 Task: Create a due date automation trigger when advanced on, on the tuesday after a card is due add fields with custom field "Resume" set to 10 at 11:00 AM.
Action: Mouse moved to (930, 290)
Screenshot: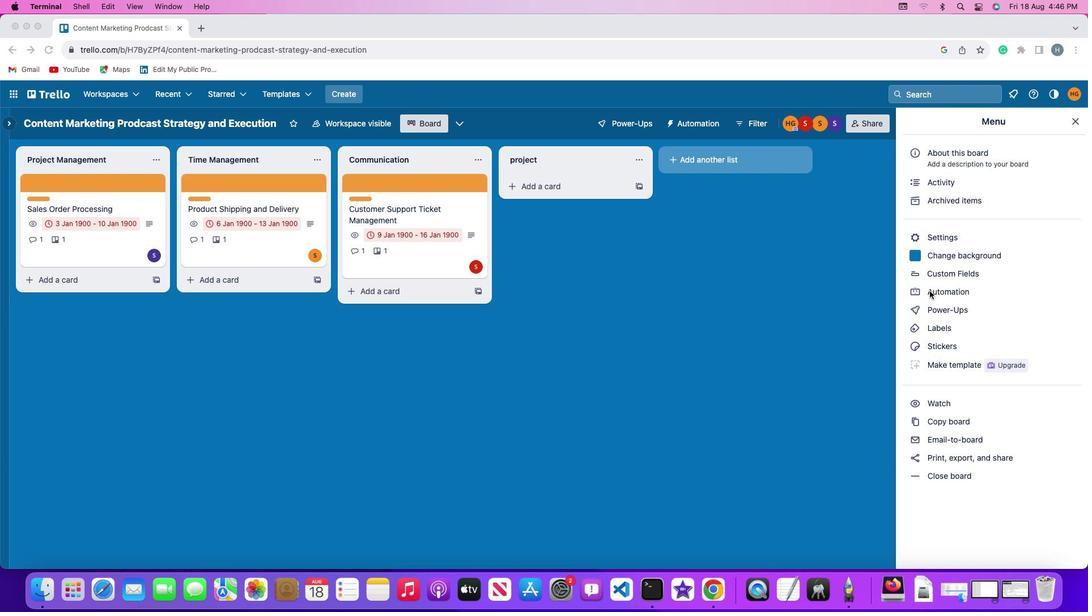 
Action: Mouse pressed left at (930, 290)
Screenshot: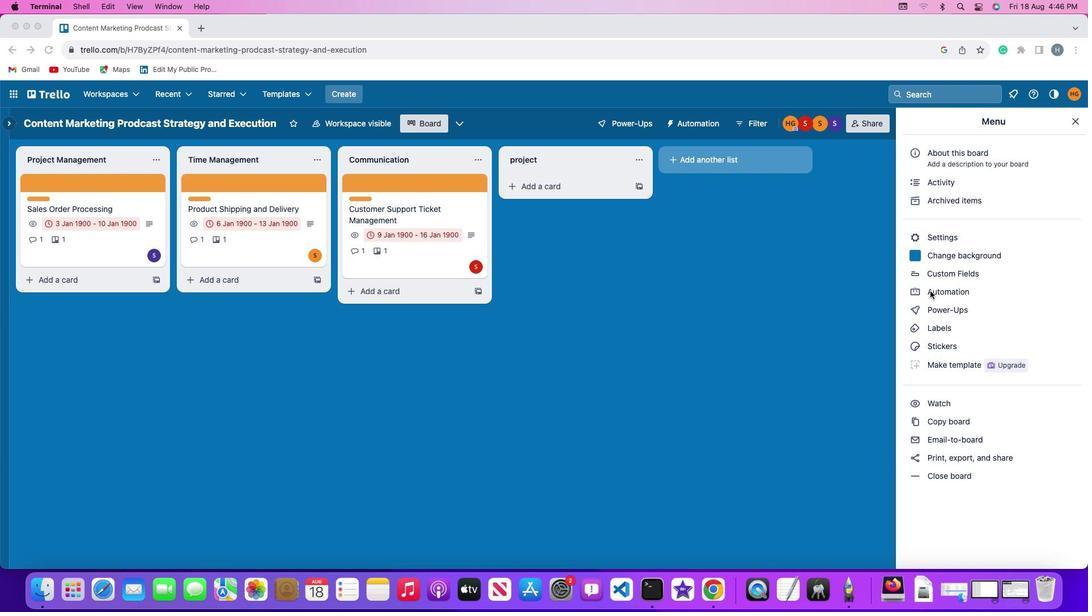 
Action: Mouse moved to (930, 290)
Screenshot: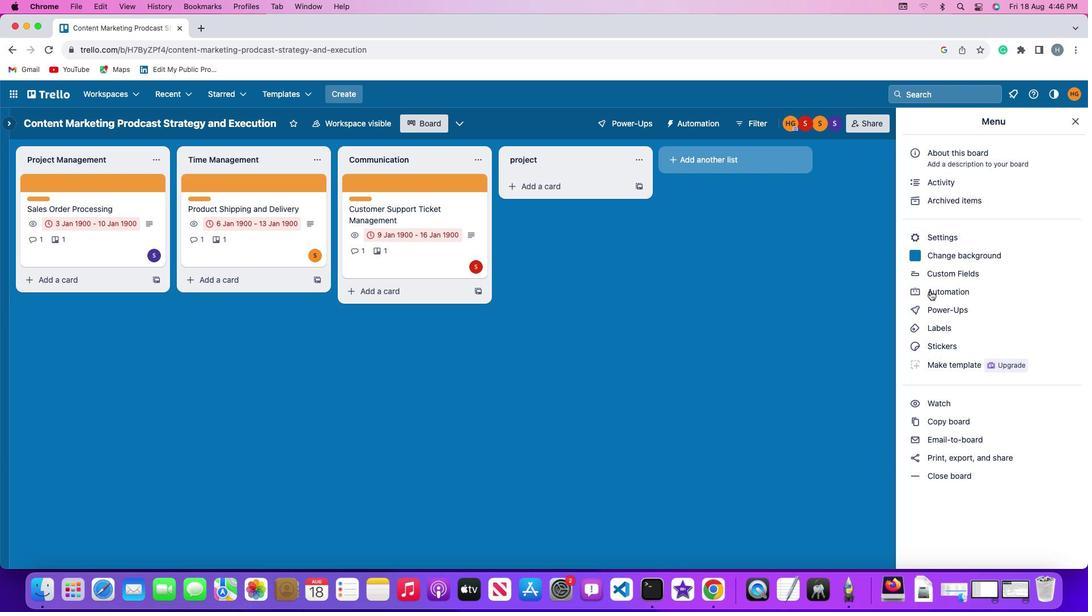 
Action: Mouse pressed left at (930, 290)
Screenshot: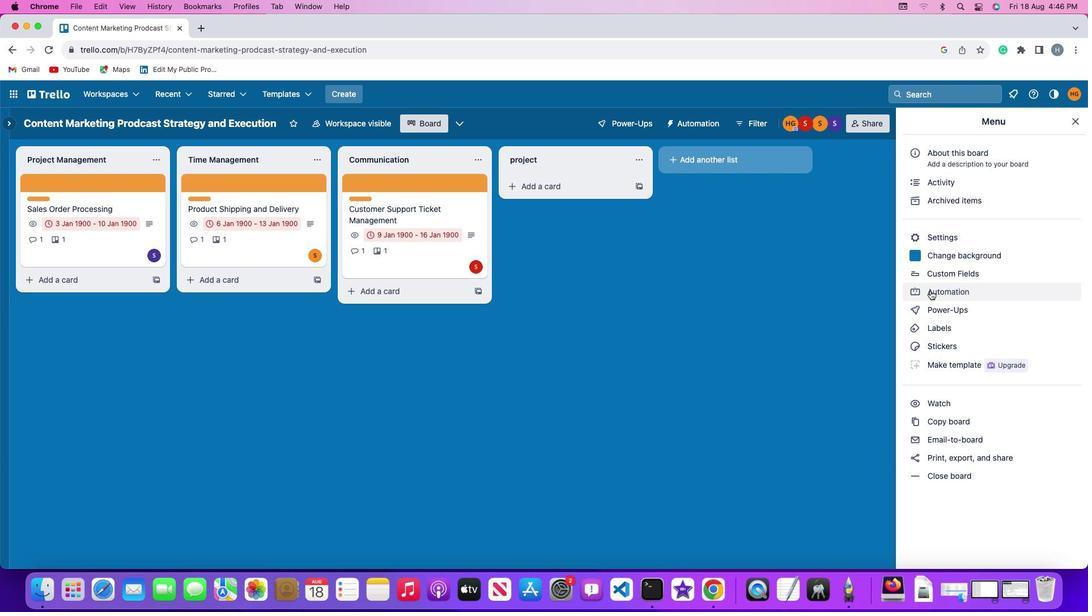 
Action: Mouse moved to (67, 274)
Screenshot: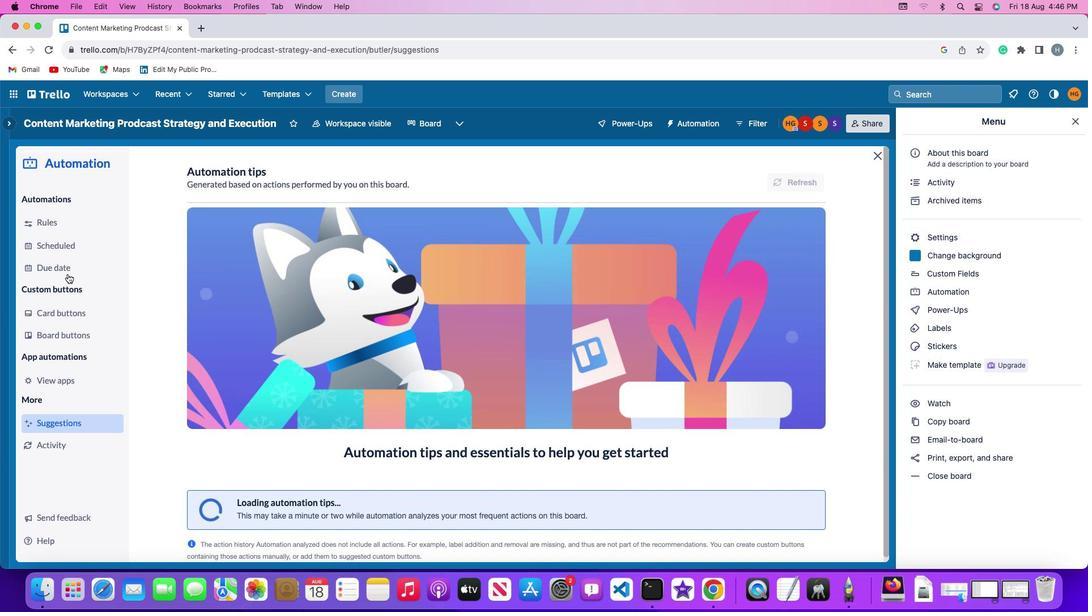 
Action: Mouse pressed left at (67, 274)
Screenshot: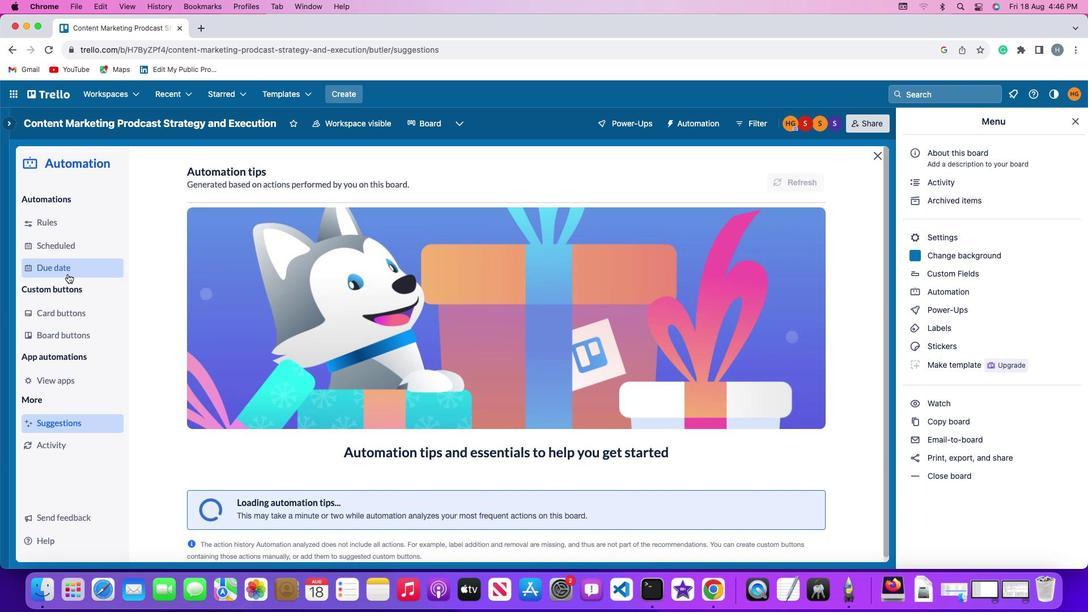 
Action: Mouse moved to (769, 173)
Screenshot: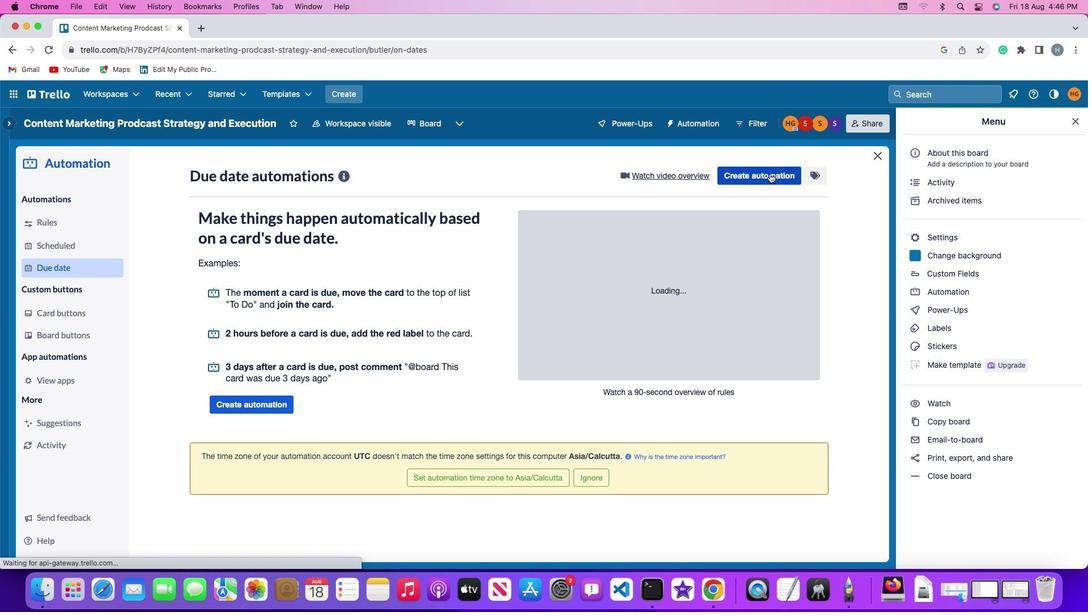 
Action: Mouse pressed left at (769, 173)
Screenshot: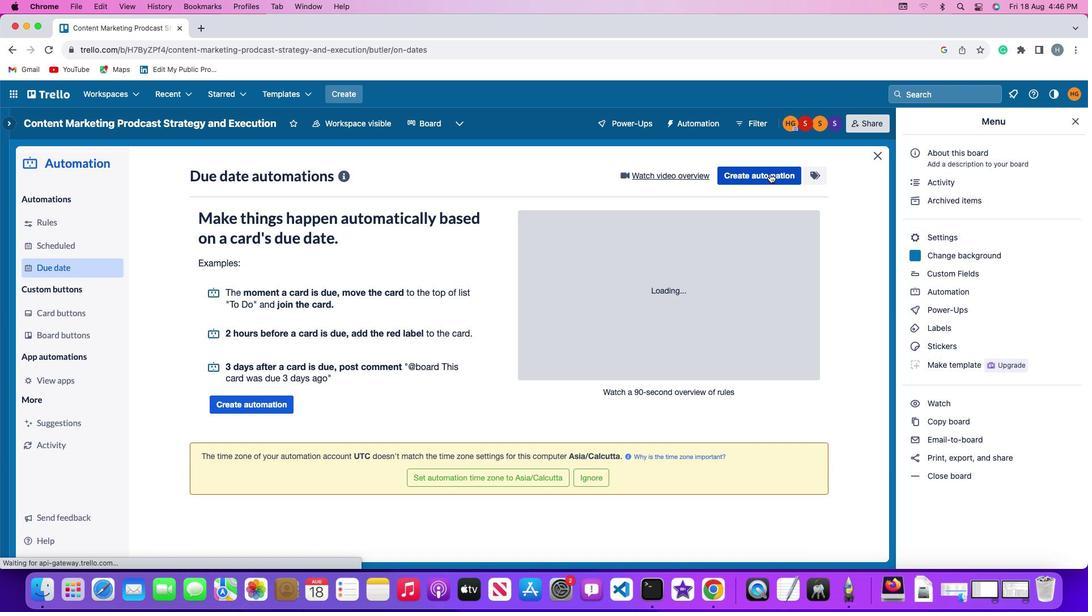 
Action: Mouse moved to (240, 281)
Screenshot: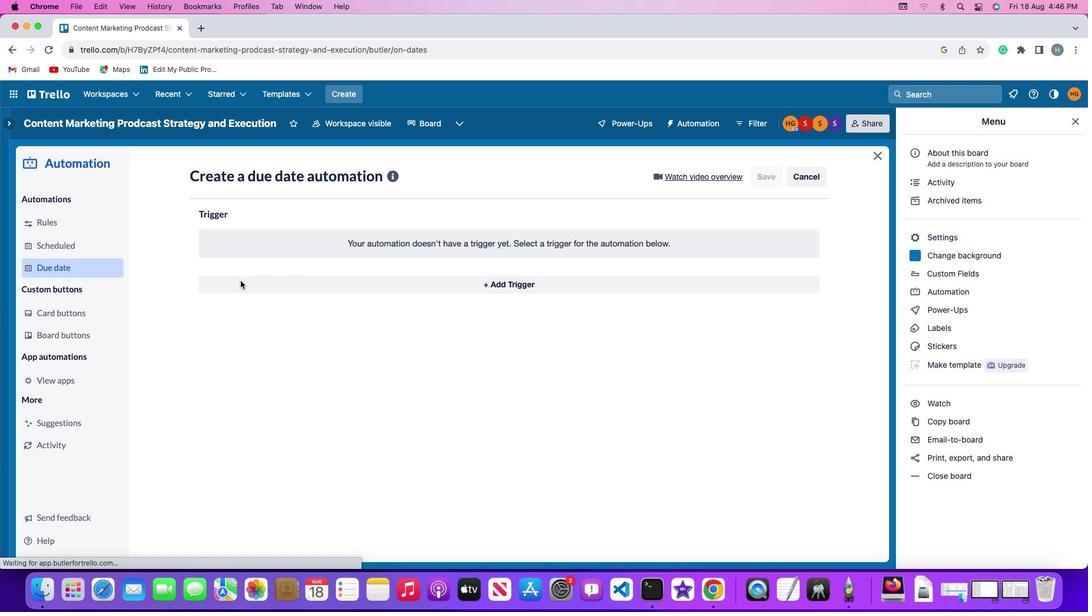 
Action: Mouse pressed left at (240, 281)
Screenshot: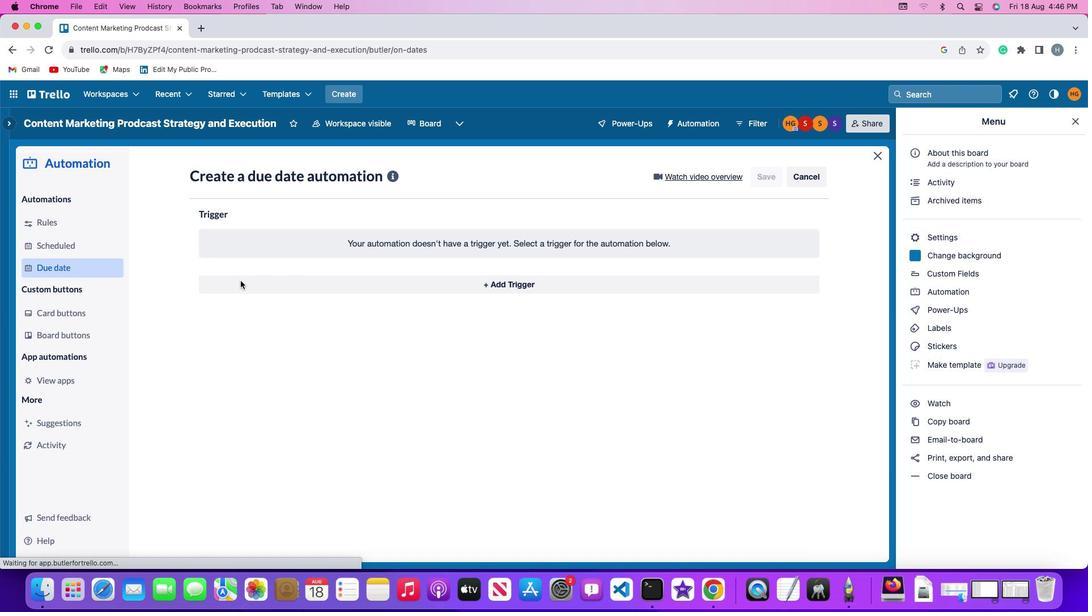 
Action: Mouse moved to (256, 494)
Screenshot: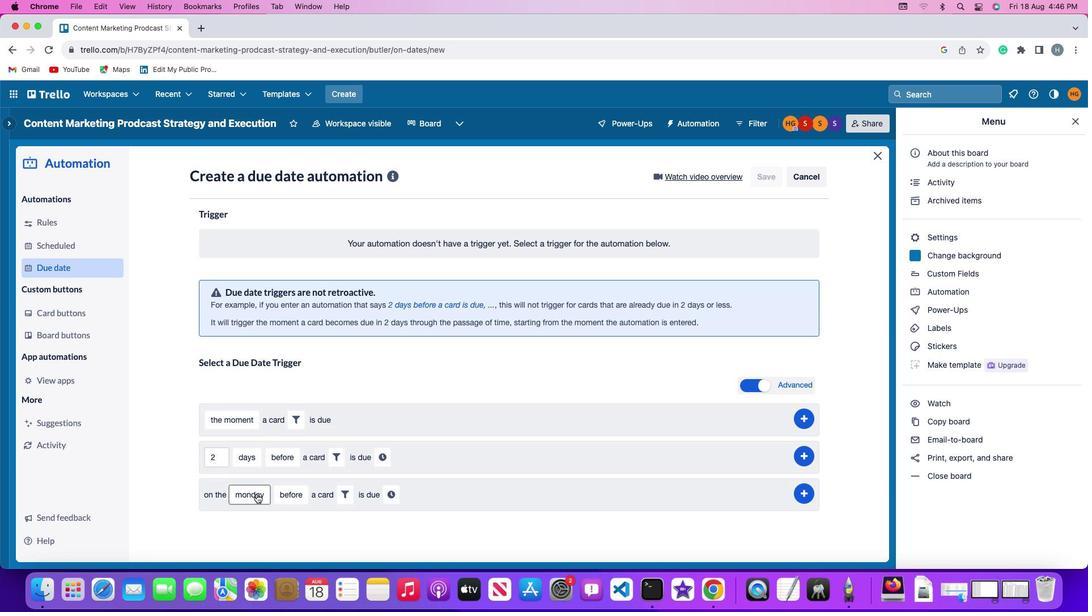 
Action: Mouse pressed left at (256, 494)
Screenshot: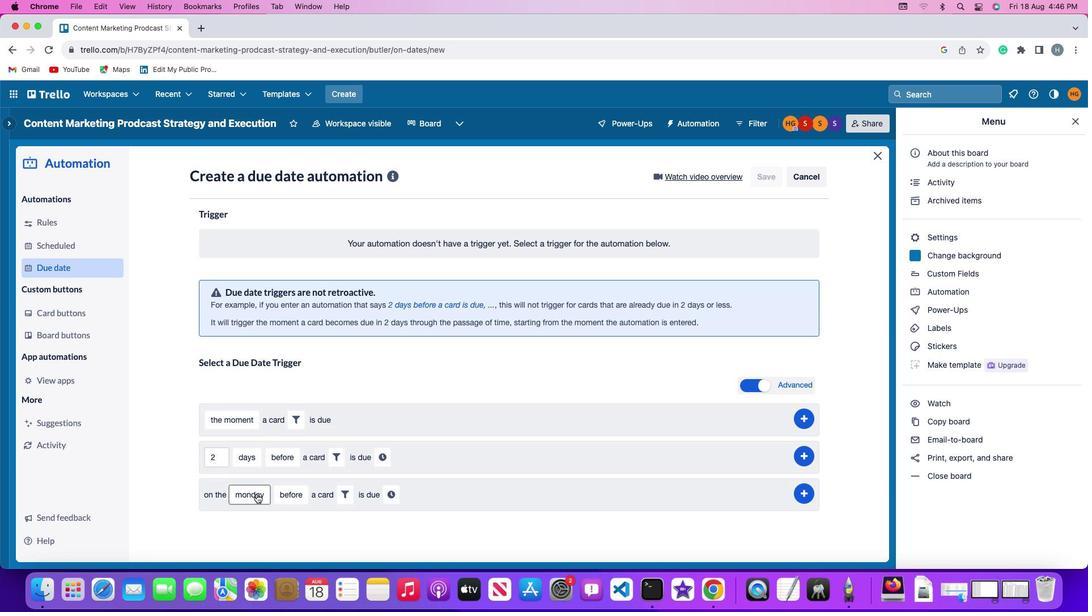 
Action: Mouse moved to (266, 357)
Screenshot: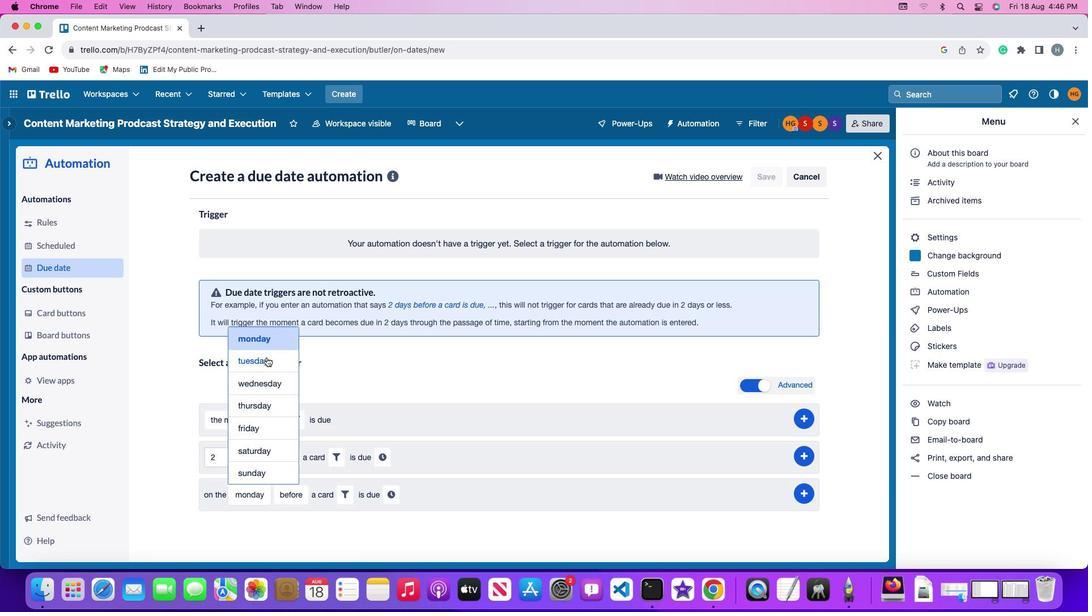 
Action: Mouse pressed left at (266, 357)
Screenshot: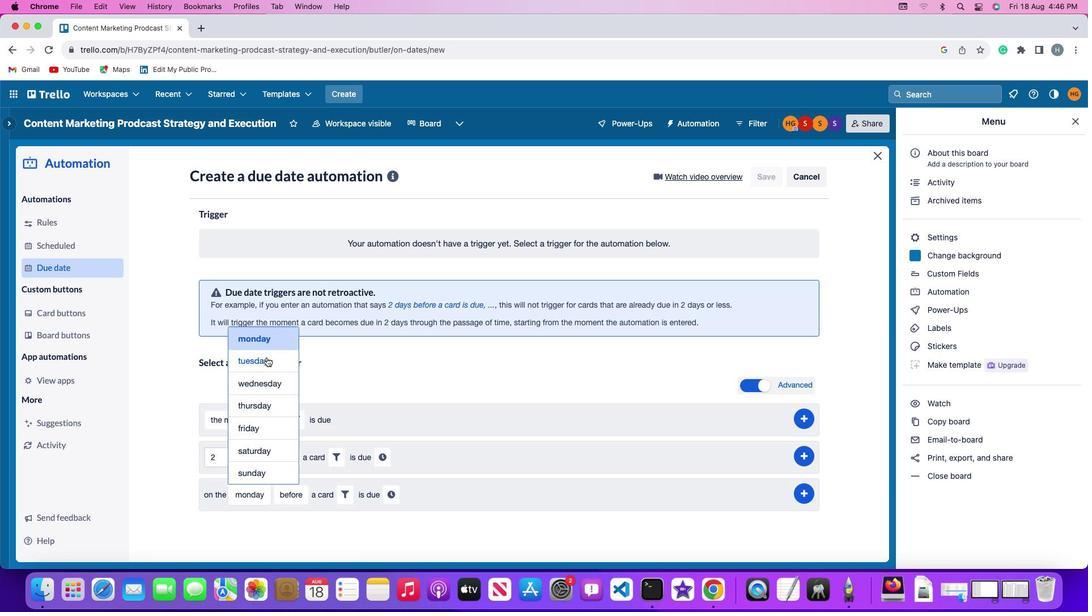 
Action: Mouse moved to (288, 497)
Screenshot: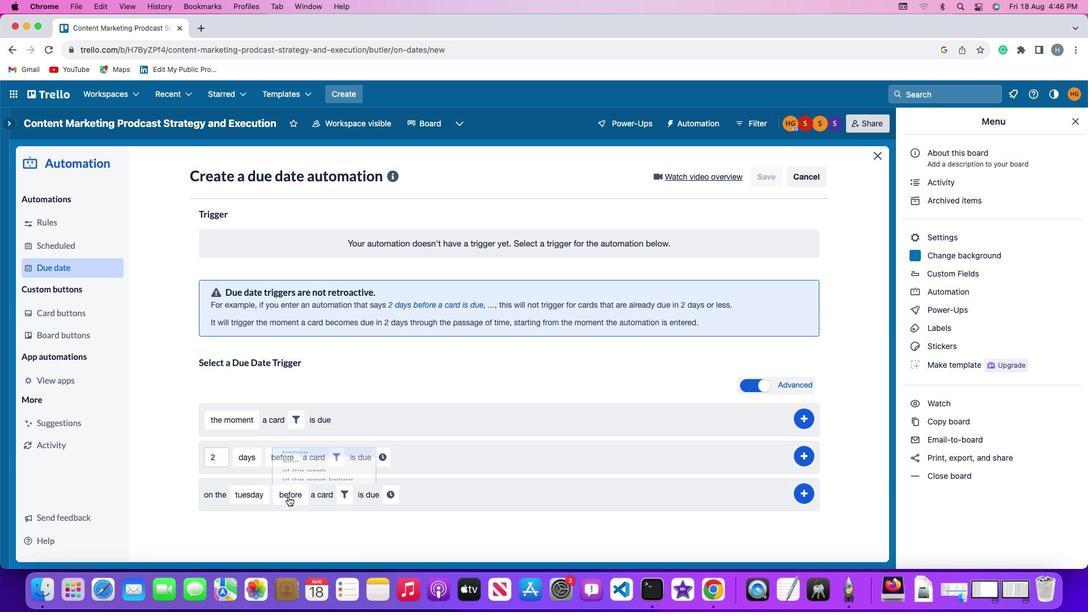 
Action: Mouse pressed left at (288, 497)
Screenshot: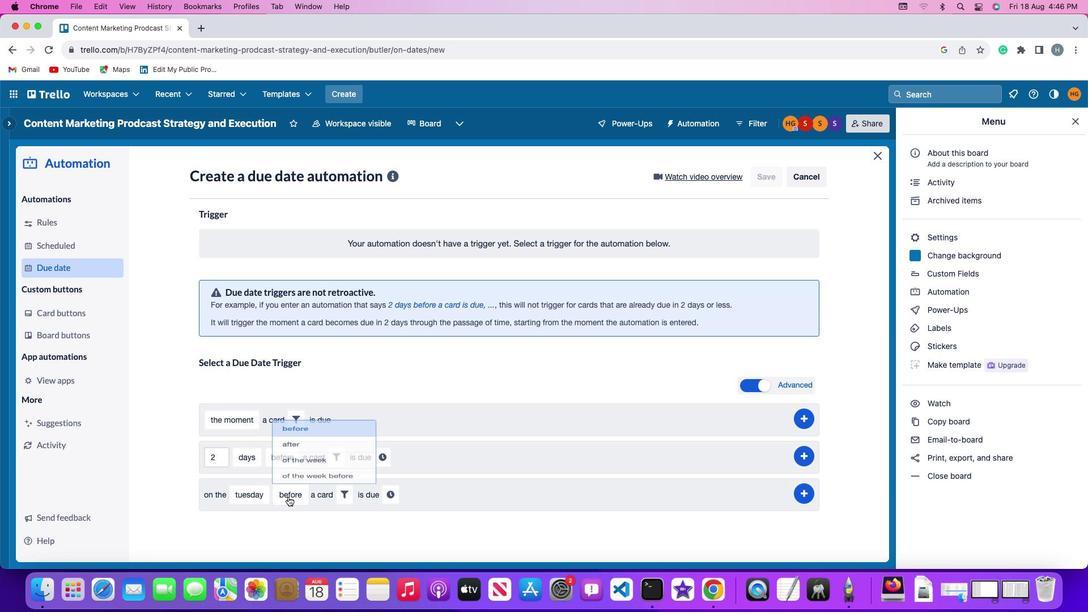 
Action: Mouse moved to (301, 416)
Screenshot: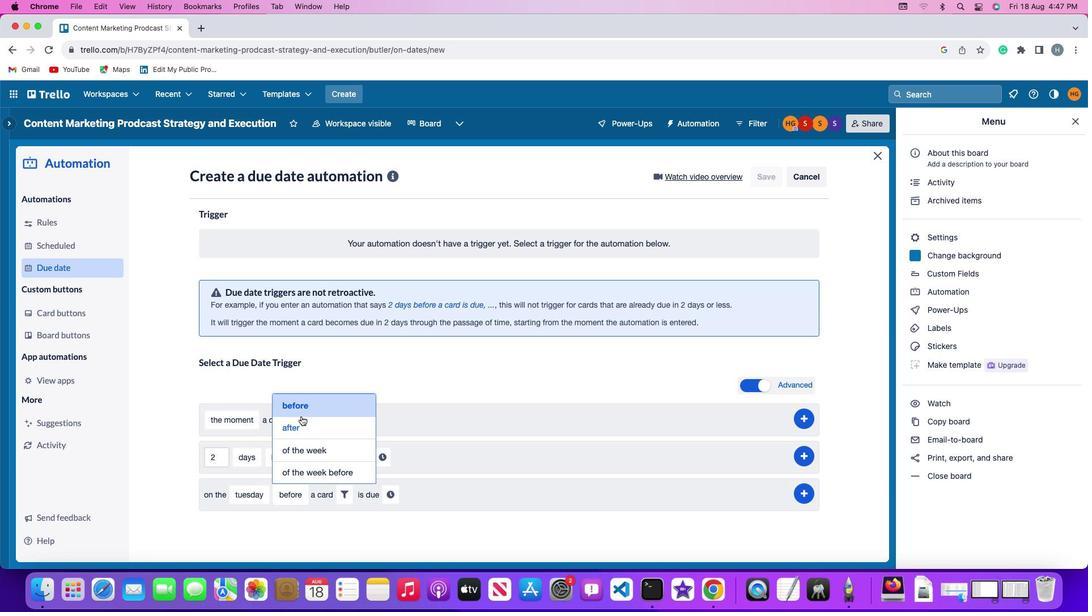 
Action: Mouse pressed left at (301, 416)
Screenshot: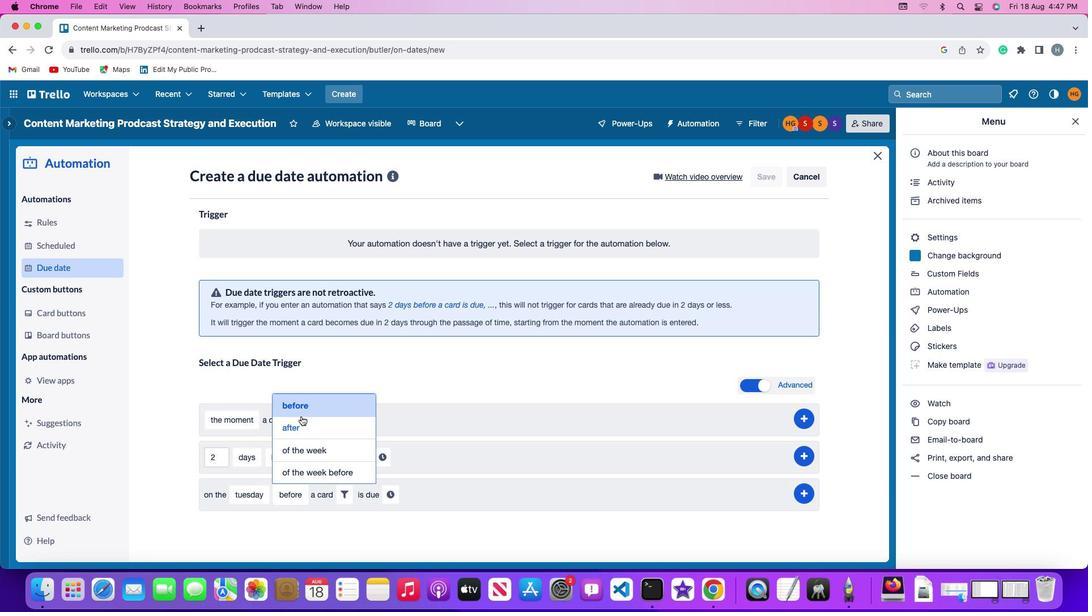 
Action: Mouse moved to (331, 491)
Screenshot: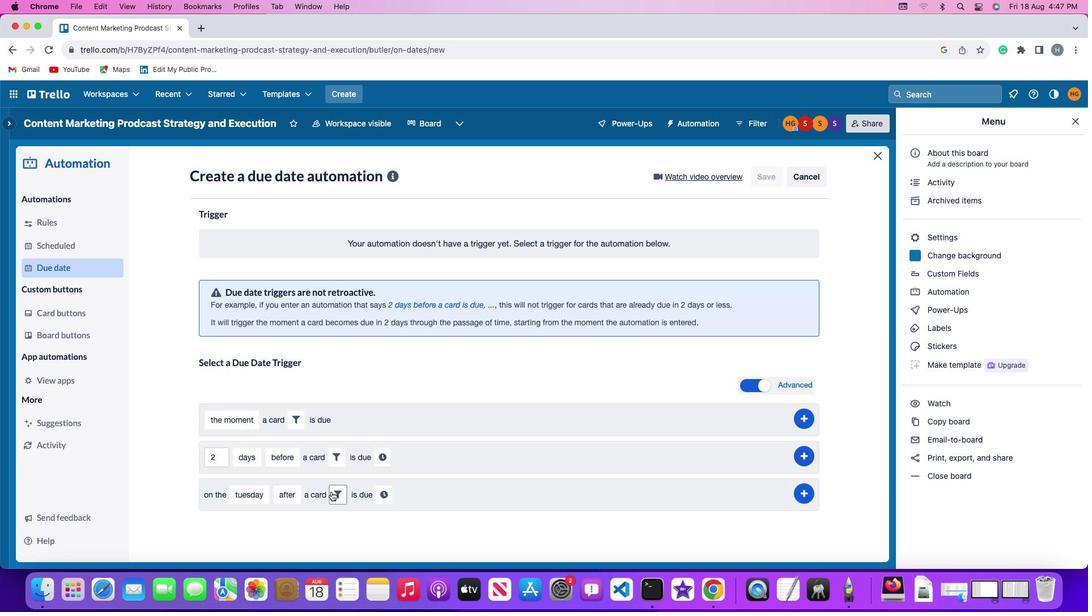 
Action: Mouse pressed left at (331, 491)
Screenshot: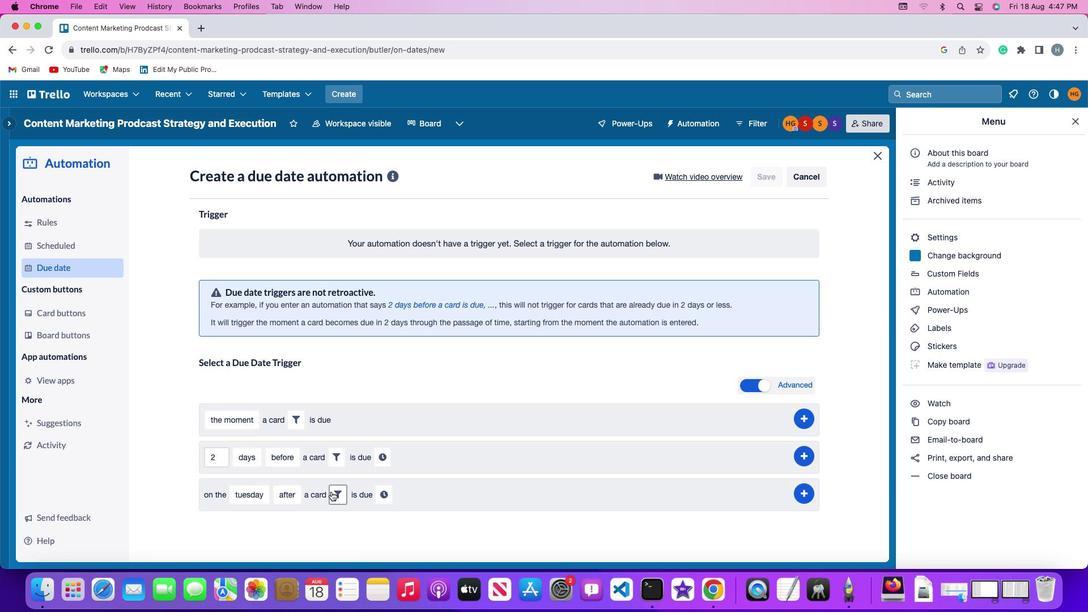 
Action: Mouse moved to (532, 525)
Screenshot: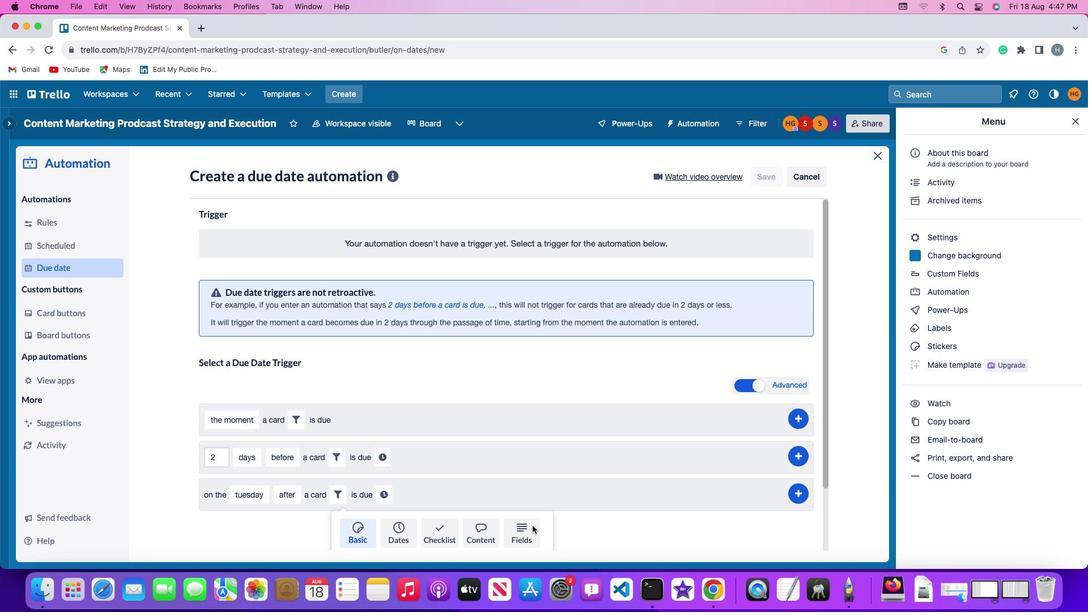 
Action: Mouse pressed left at (532, 525)
Screenshot: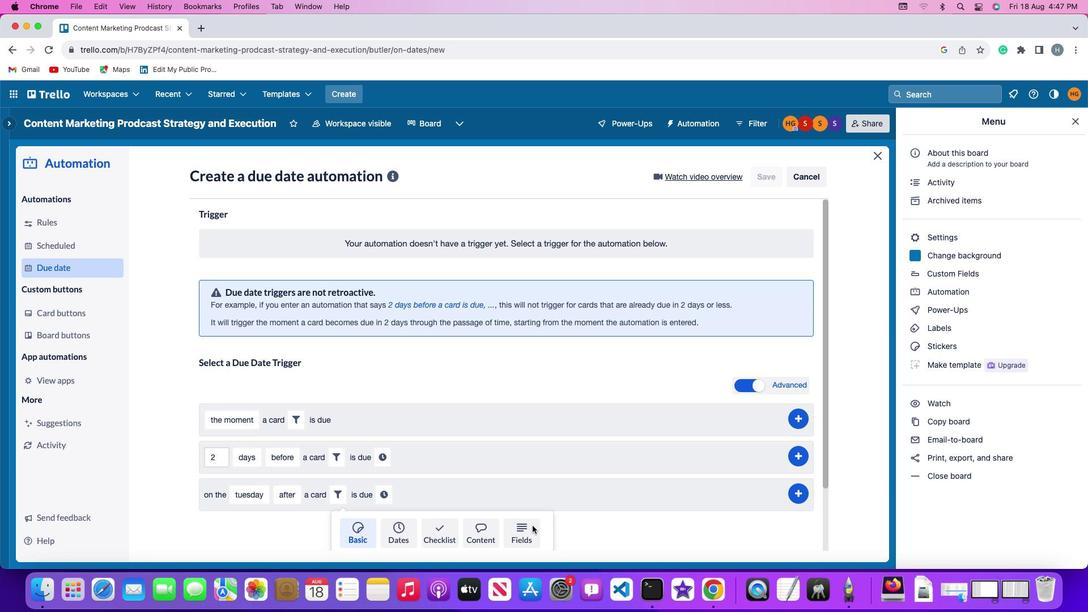 
Action: Mouse moved to (277, 522)
Screenshot: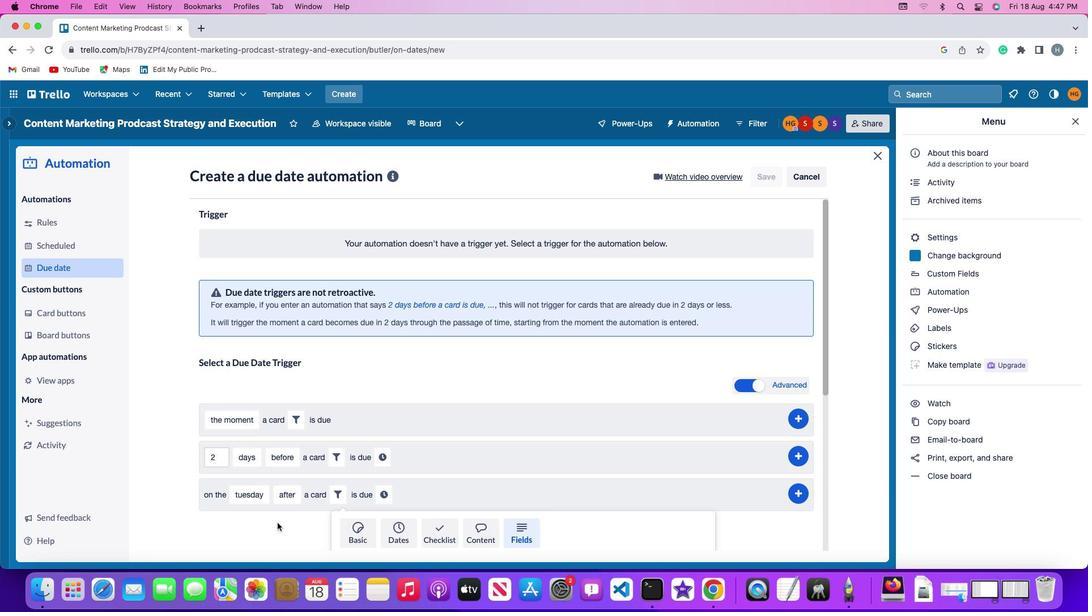 
Action: Mouse scrolled (277, 522) with delta (0, 0)
Screenshot: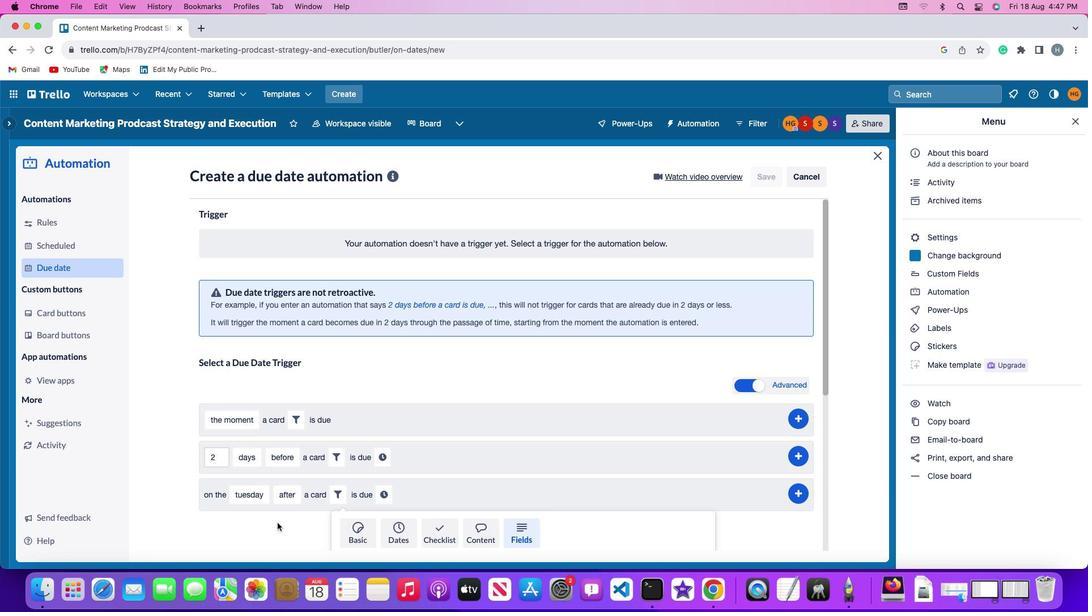 
Action: Mouse moved to (276, 521)
Screenshot: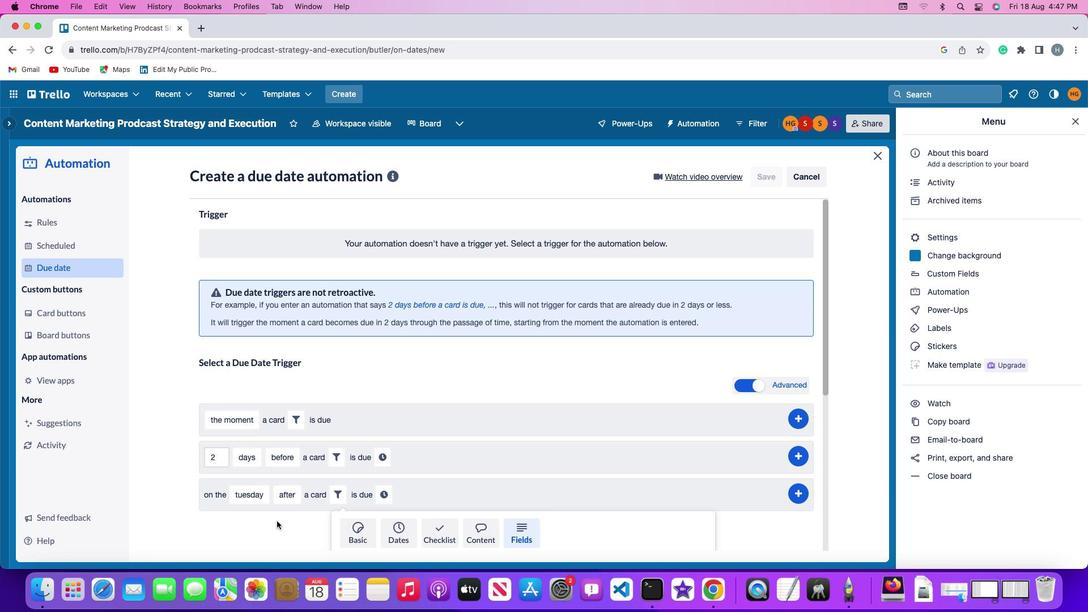 
Action: Mouse scrolled (276, 521) with delta (0, 0)
Screenshot: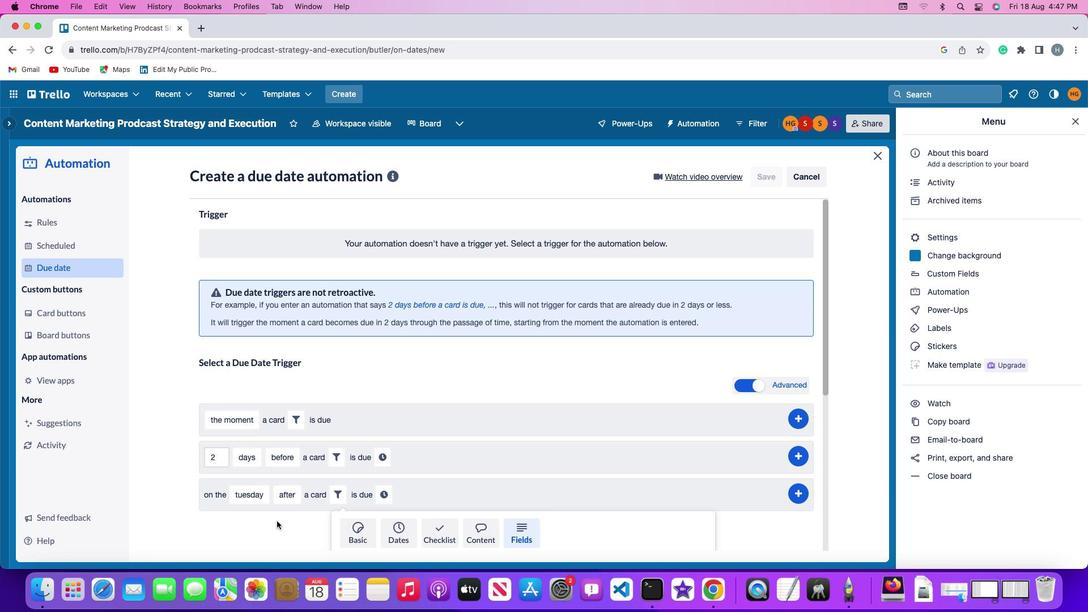 
Action: Mouse moved to (276, 520)
Screenshot: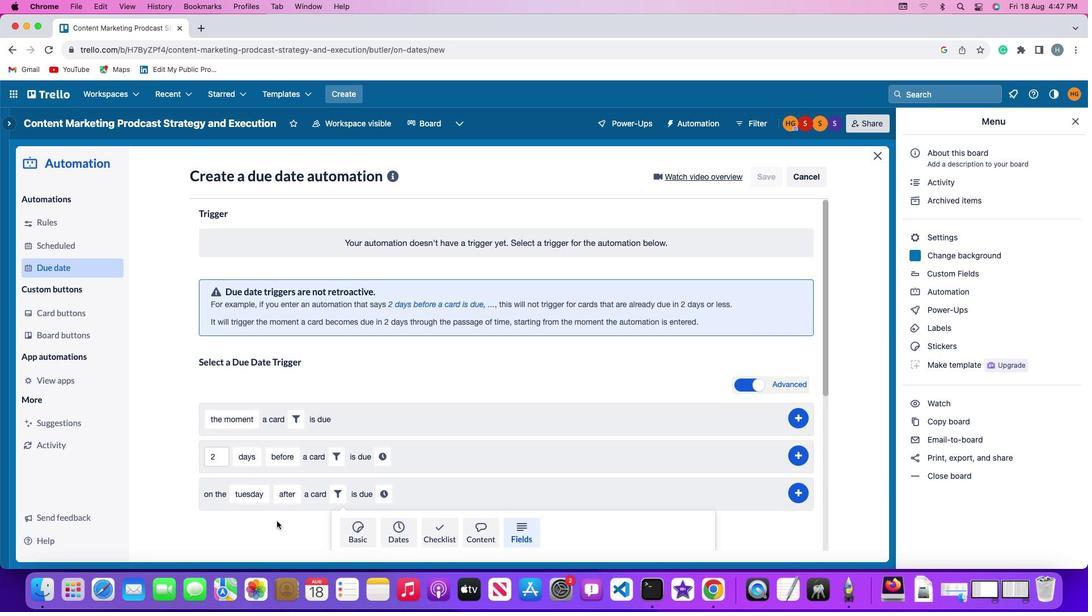 
Action: Mouse scrolled (276, 520) with delta (0, -1)
Screenshot: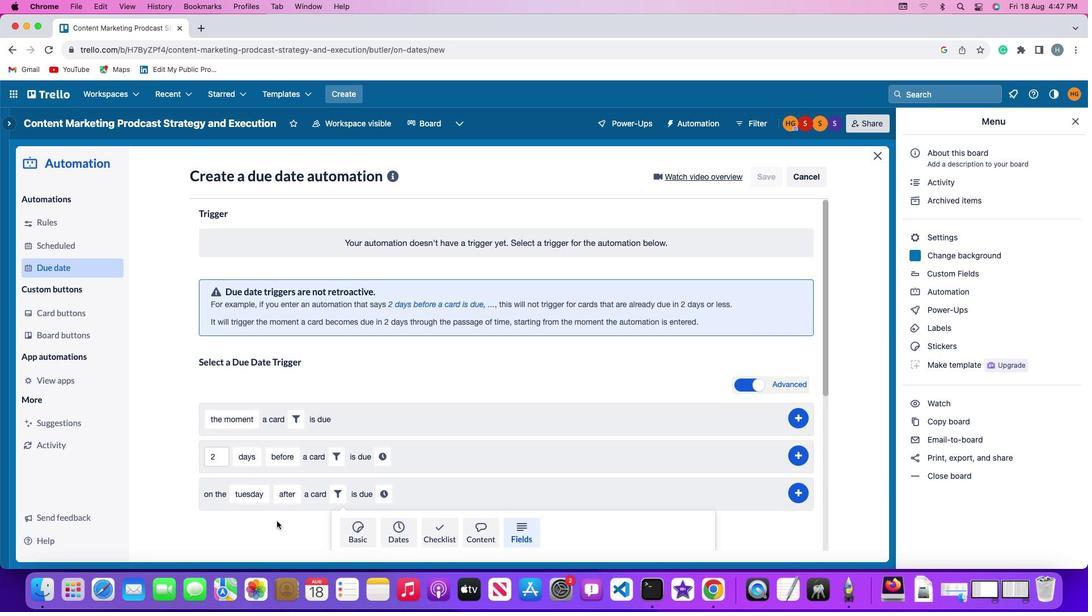 
Action: Mouse scrolled (276, 520) with delta (0, -2)
Screenshot: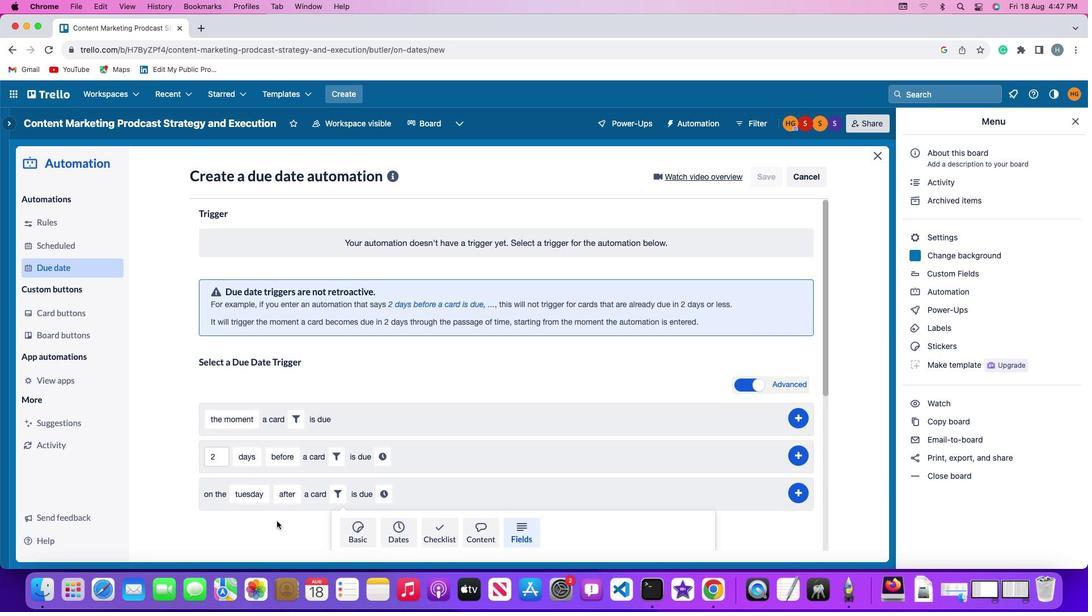 
Action: Mouse scrolled (276, 520) with delta (0, -3)
Screenshot: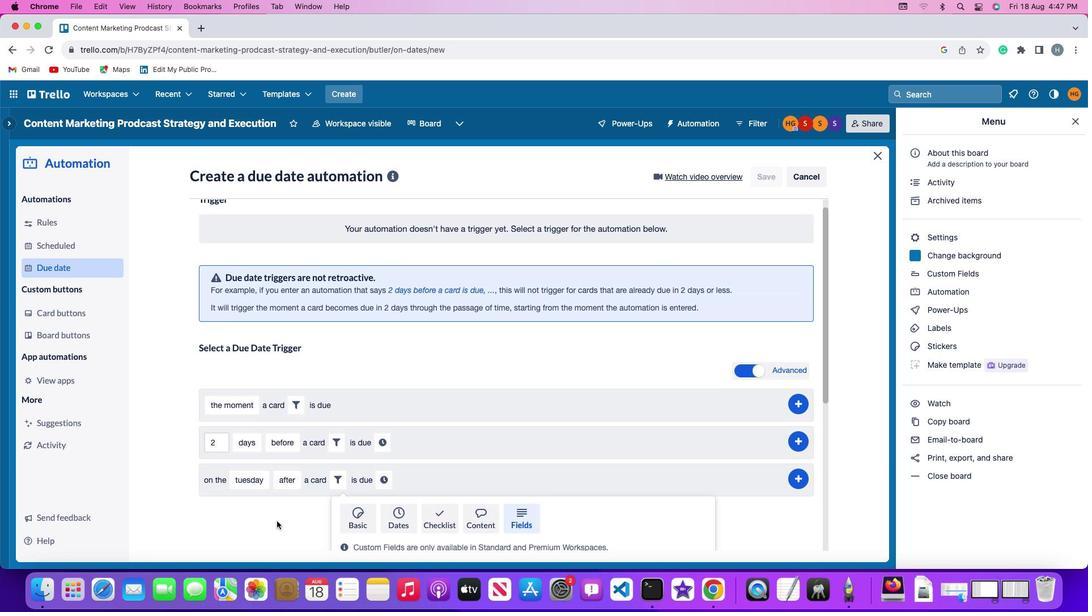 
Action: Mouse scrolled (276, 520) with delta (0, 0)
Screenshot: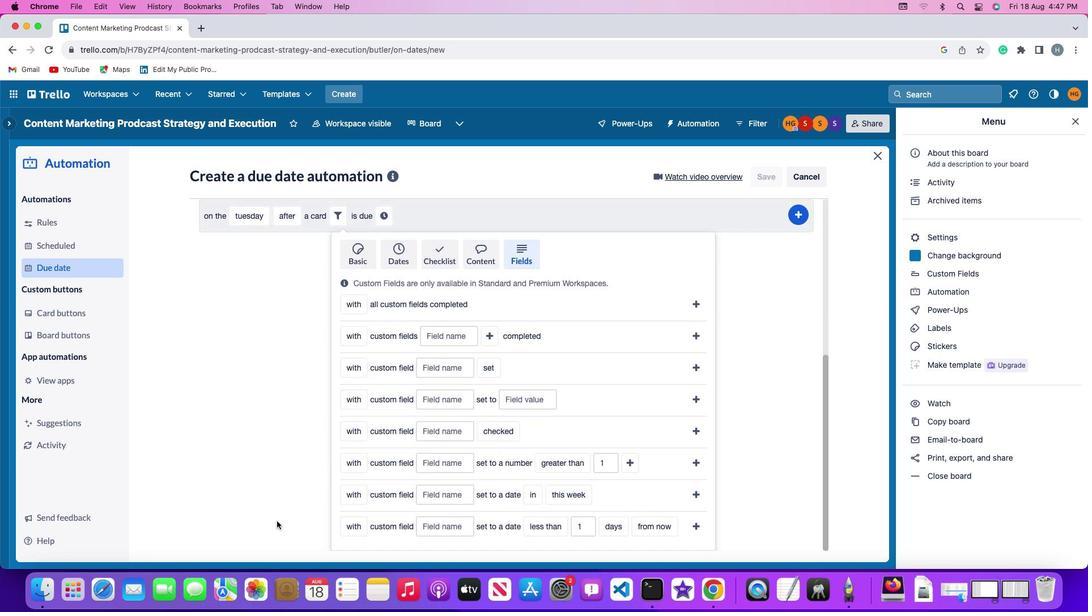 
Action: Mouse scrolled (276, 520) with delta (0, 0)
Screenshot: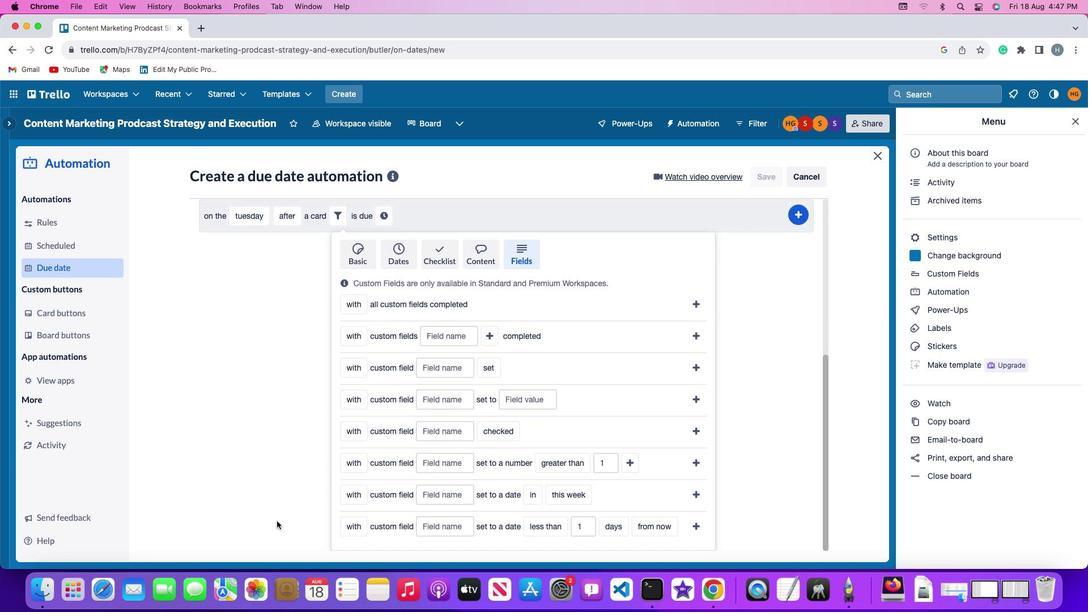 
Action: Mouse scrolled (276, 520) with delta (0, -1)
Screenshot: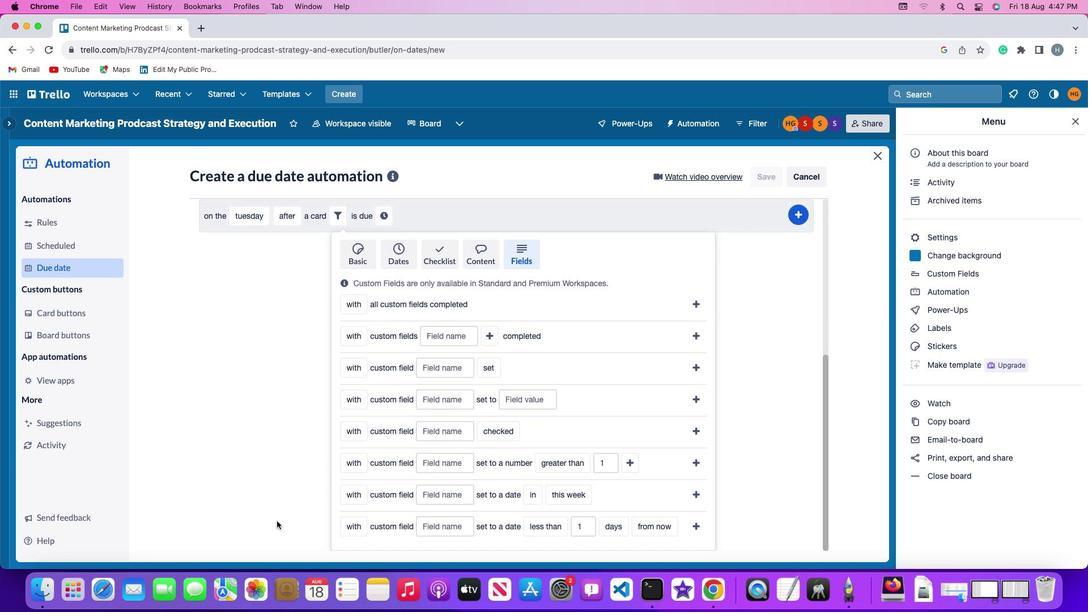
Action: Mouse moved to (357, 397)
Screenshot: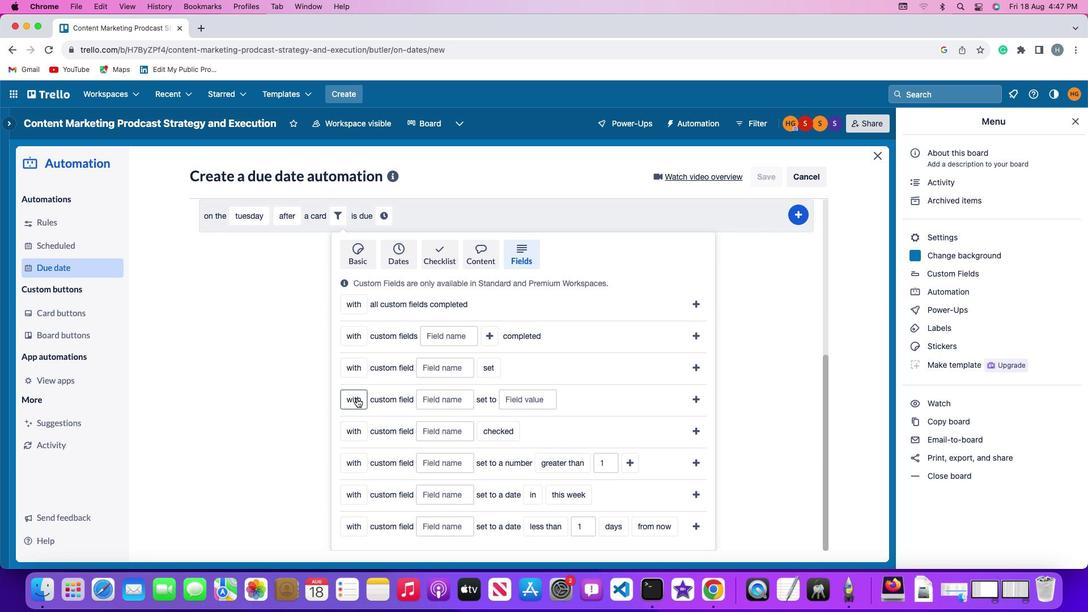 
Action: Mouse pressed left at (357, 397)
Screenshot: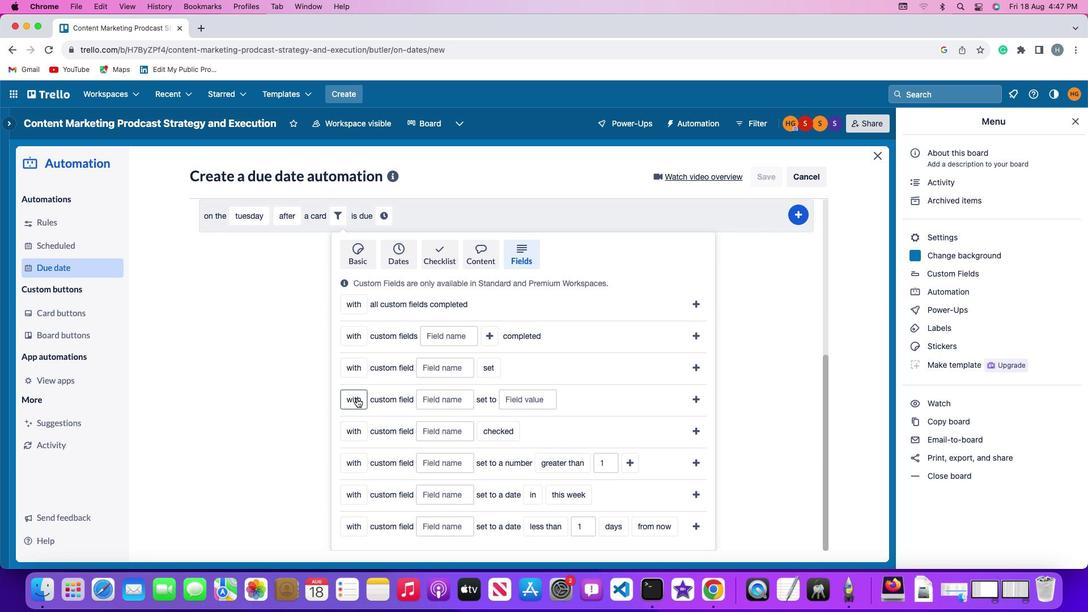 
Action: Mouse moved to (366, 422)
Screenshot: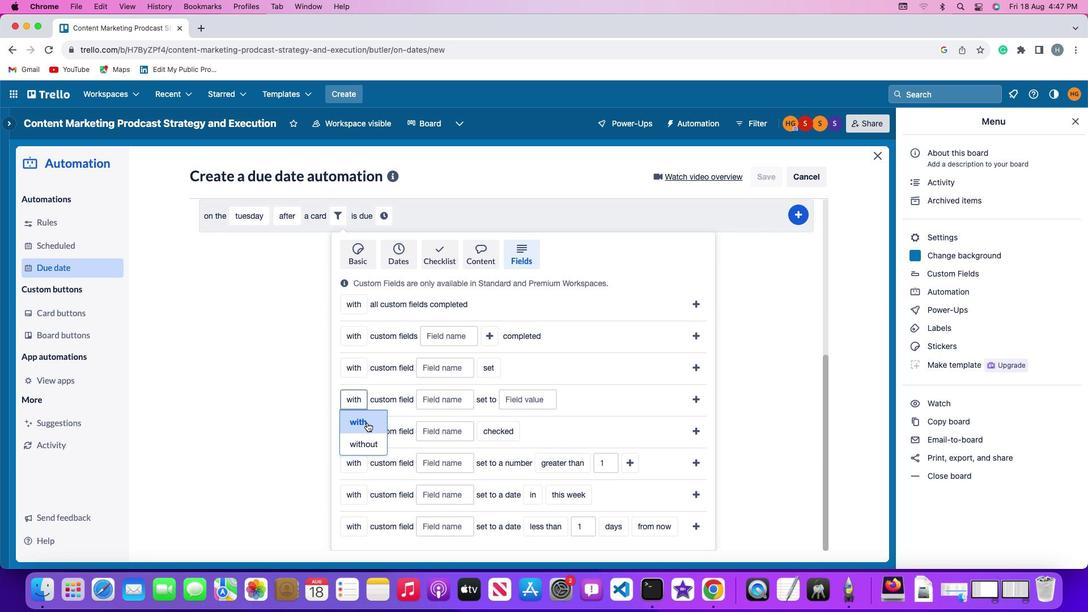 
Action: Mouse pressed left at (366, 422)
Screenshot: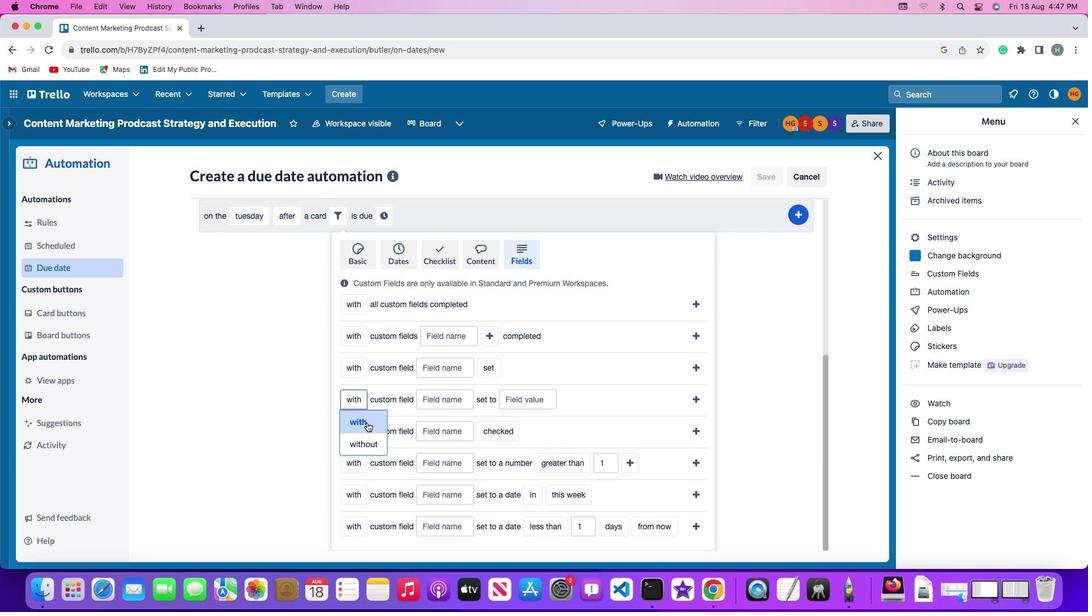 
Action: Mouse moved to (438, 403)
Screenshot: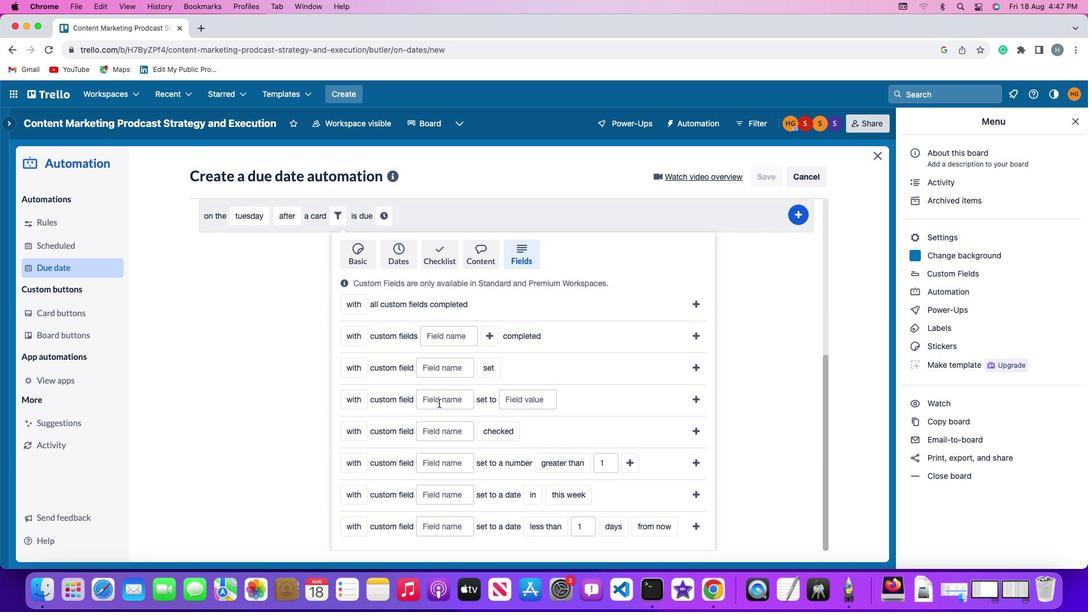 
Action: Mouse pressed left at (438, 403)
Screenshot: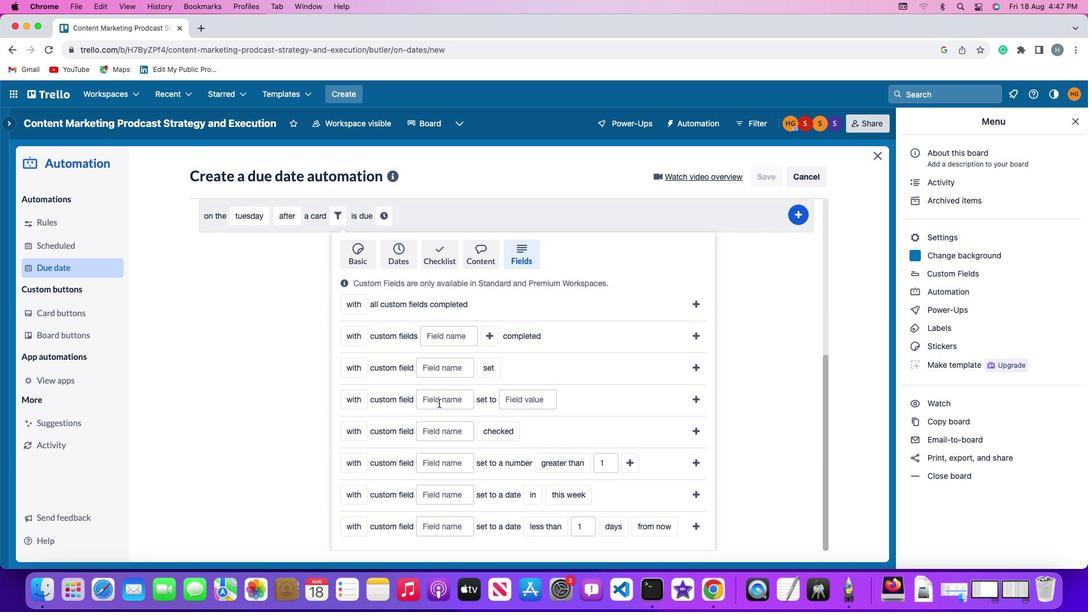 
Action: Key pressed Key.shift'R''e''s''u''m''e'
Screenshot: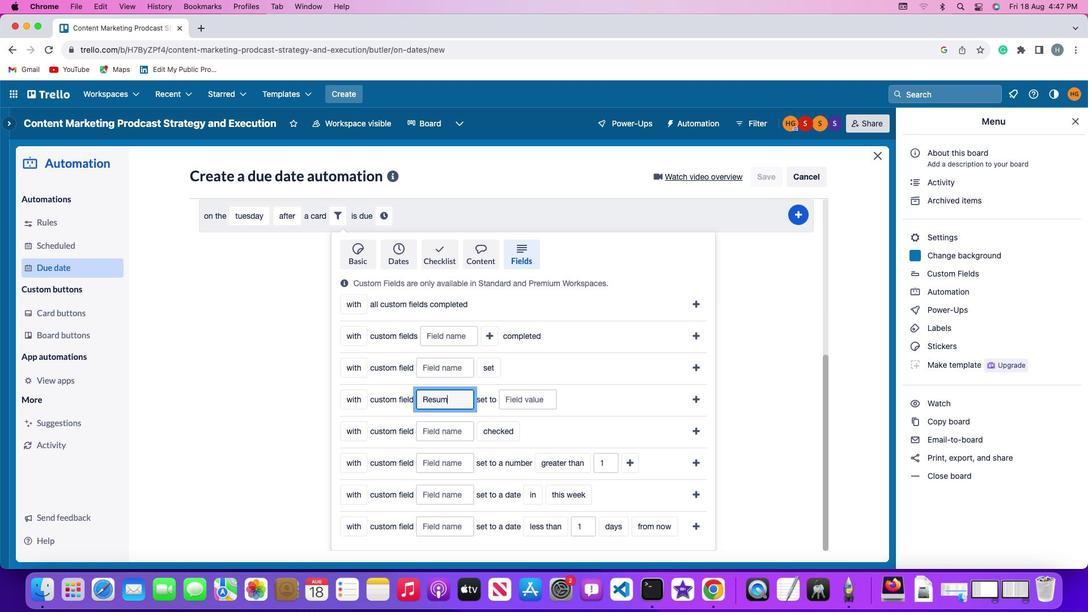 
Action: Mouse moved to (514, 398)
Screenshot: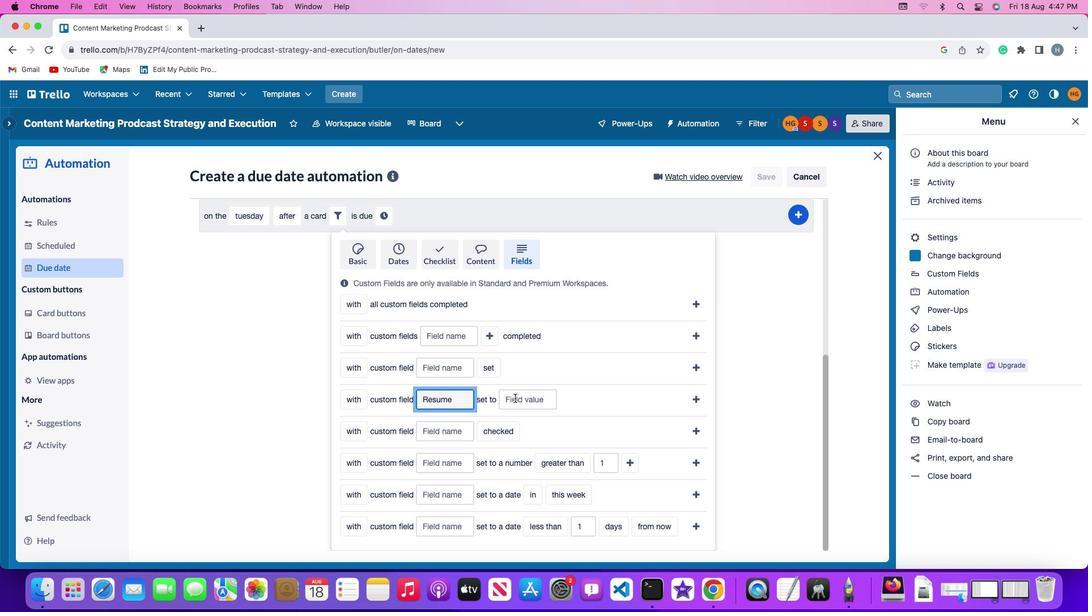 
Action: Mouse pressed left at (514, 398)
Screenshot: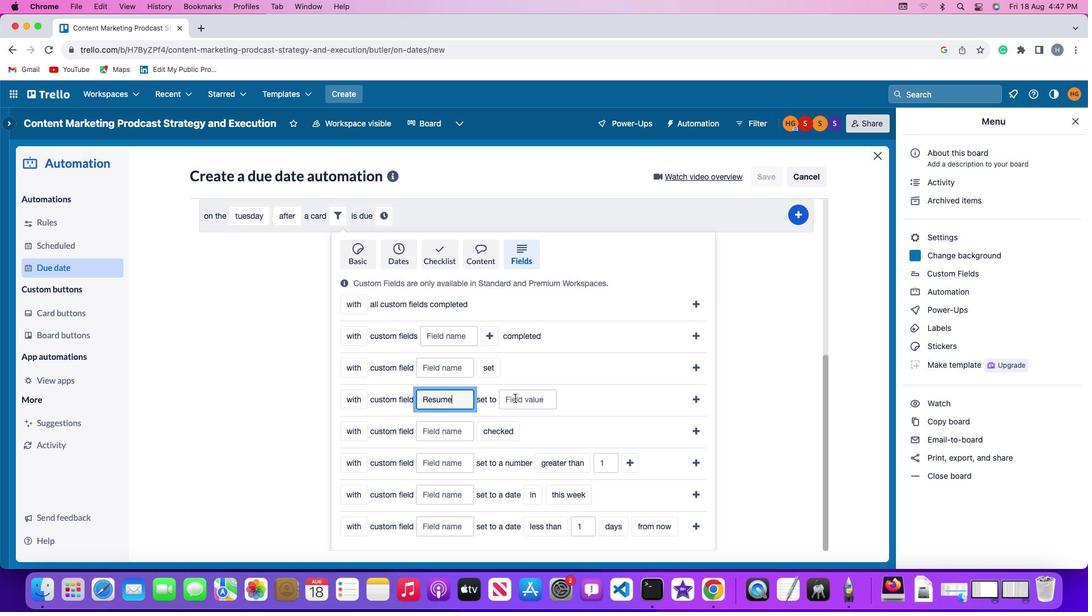 
Action: Mouse moved to (507, 413)
Screenshot: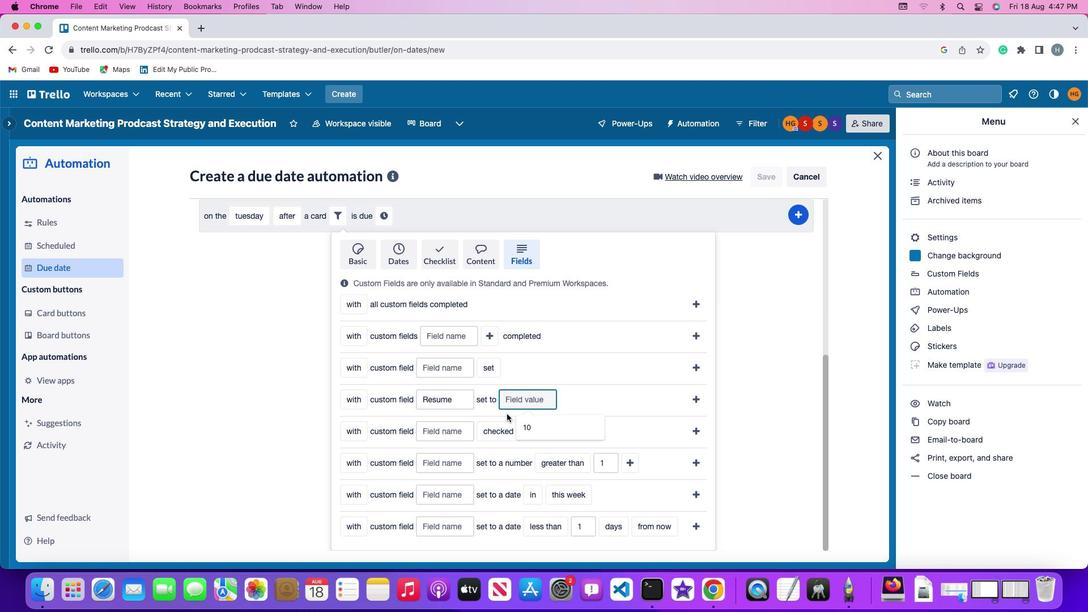 
Action: Key pressed '1''0'
Screenshot: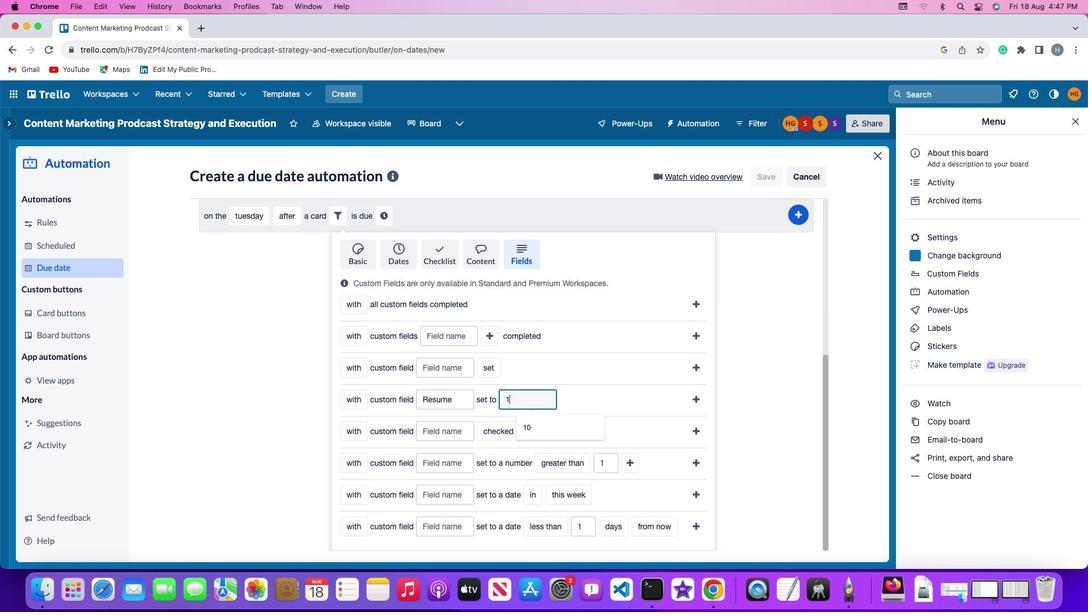 
Action: Mouse moved to (693, 393)
Screenshot: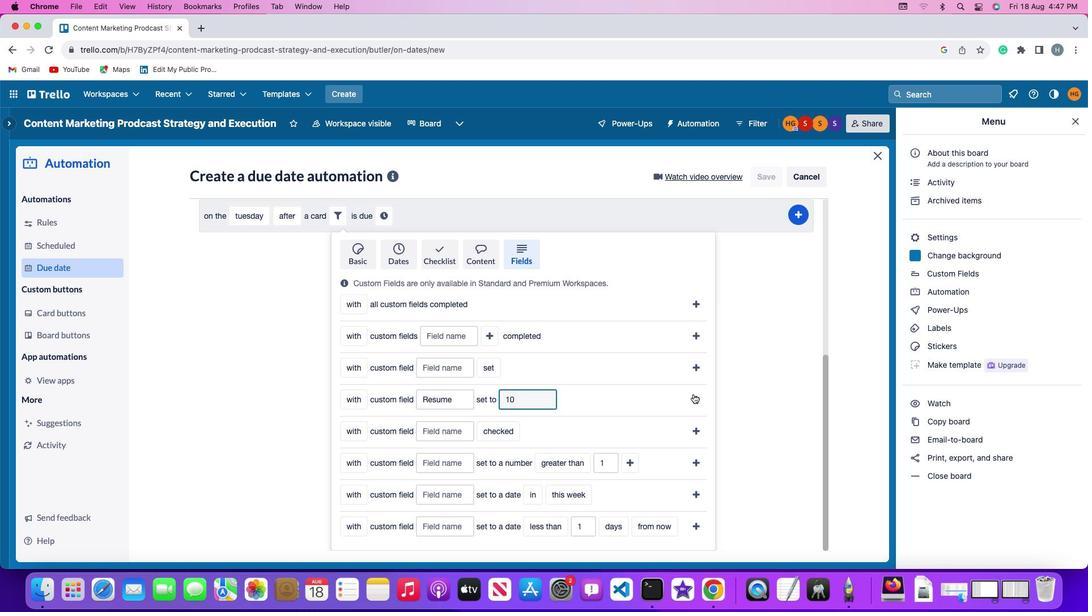 
Action: Mouse pressed left at (693, 393)
Screenshot: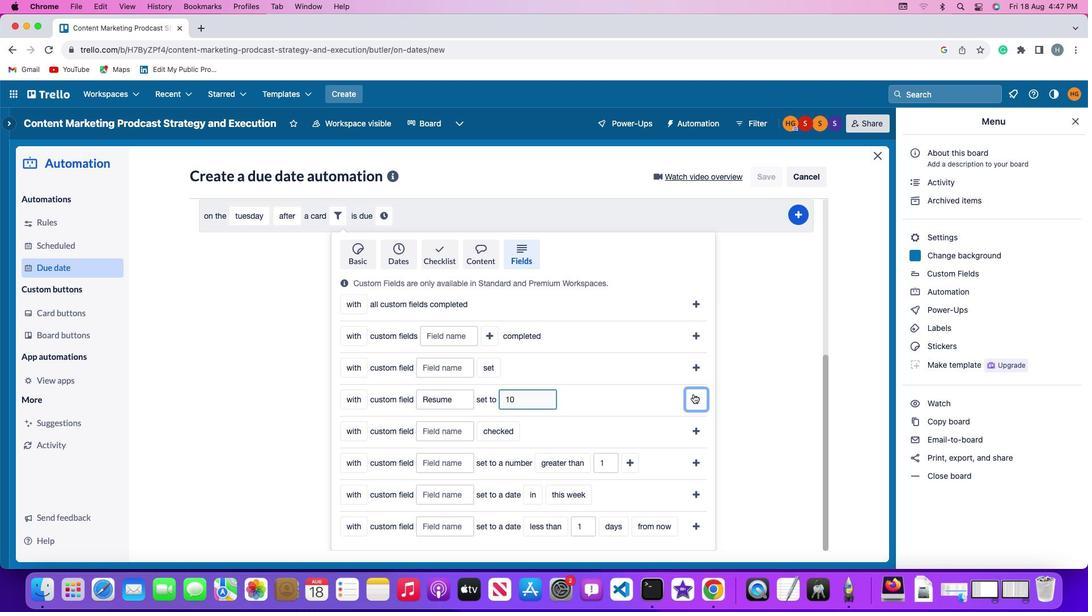 
Action: Mouse moved to (546, 493)
Screenshot: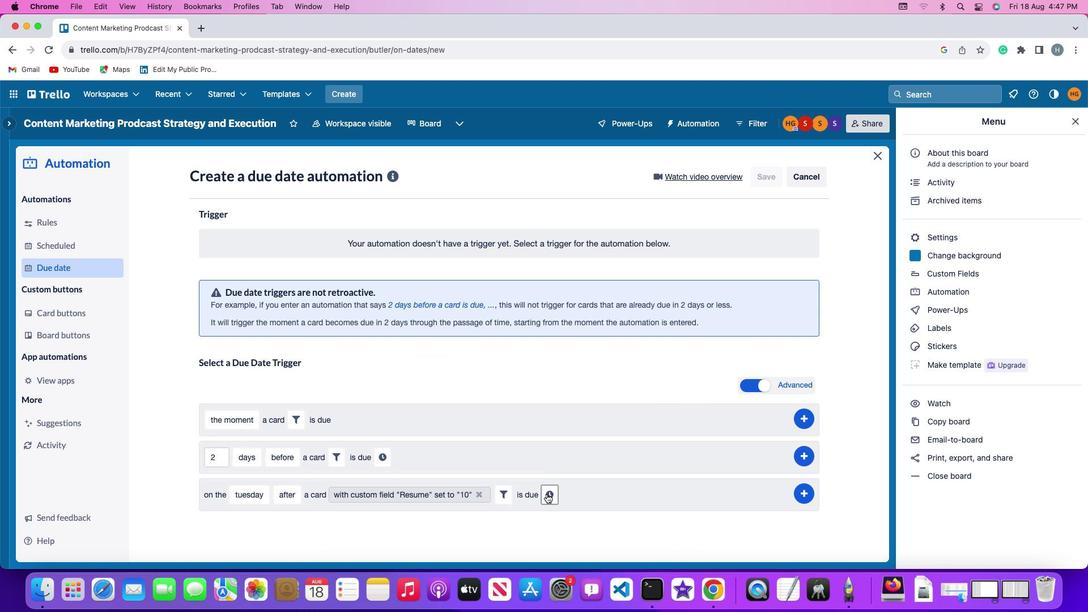 
Action: Mouse pressed left at (546, 493)
Screenshot: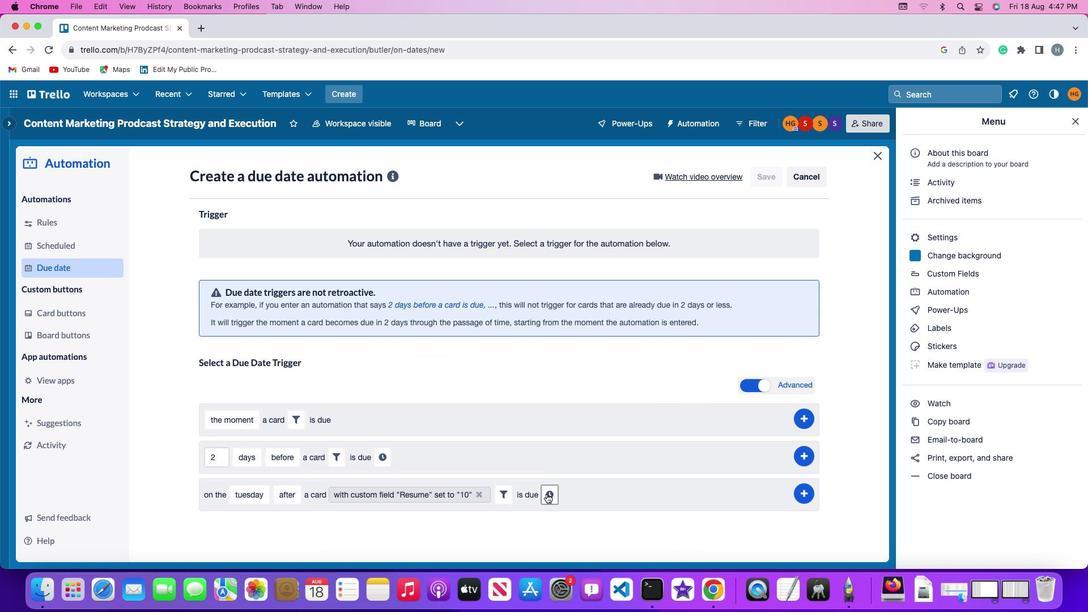 
Action: Mouse moved to (577, 493)
Screenshot: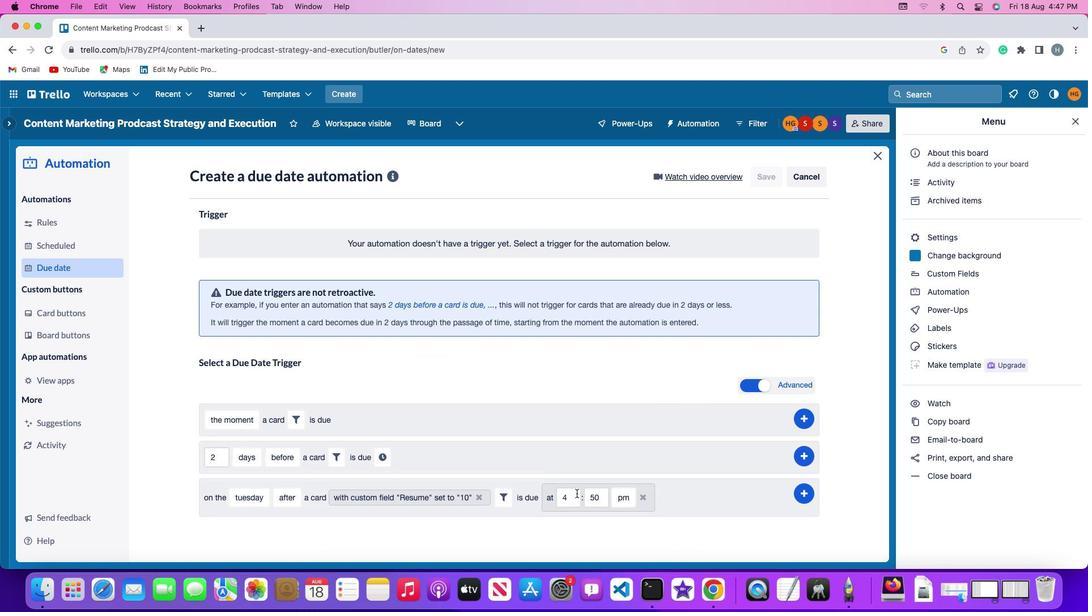 
Action: Mouse pressed left at (577, 493)
Screenshot: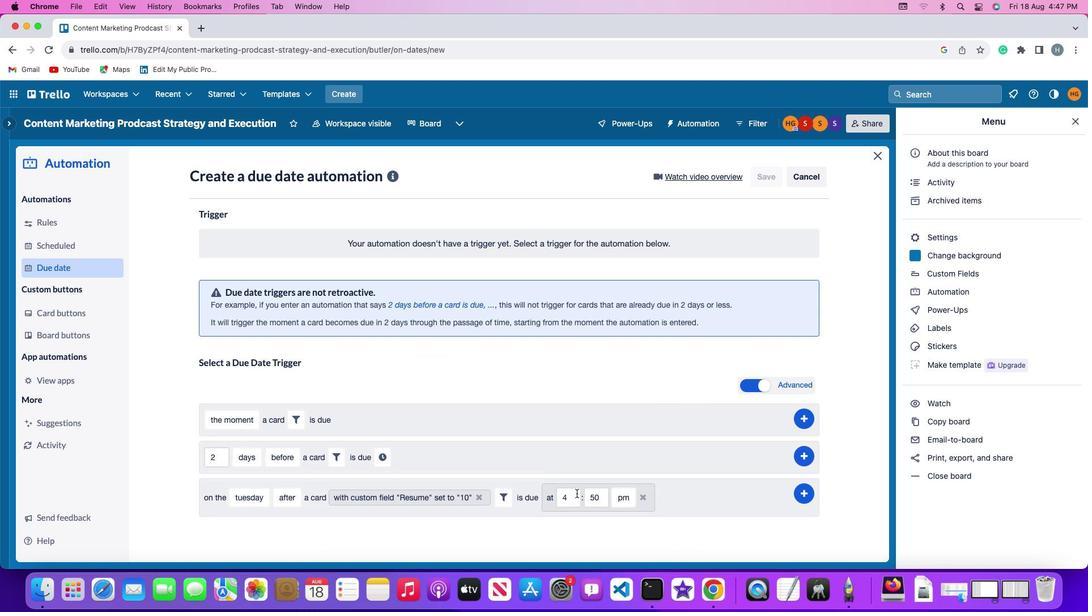 
Action: Key pressed Key.backspace'1''1'
Screenshot: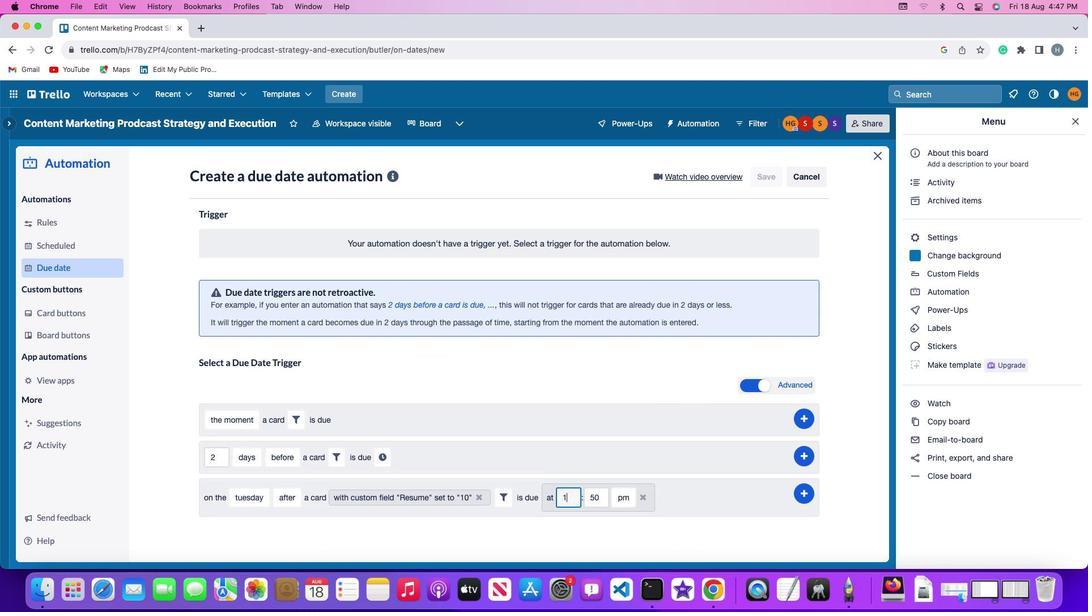 
Action: Mouse moved to (603, 494)
Screenshot: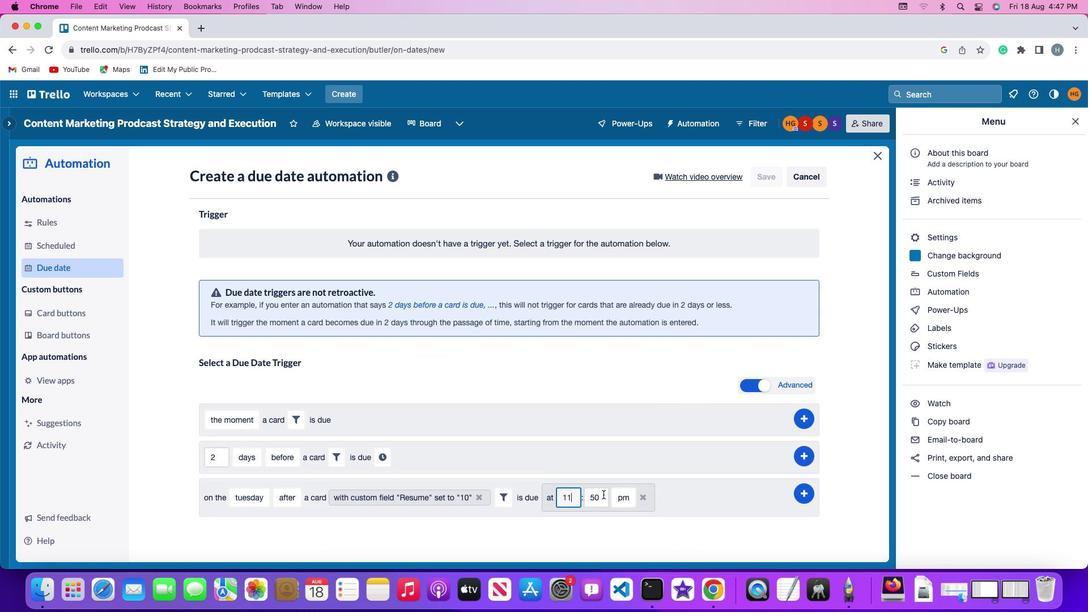 
Action: Mouse pressed left at (603, 494)
Screenshot: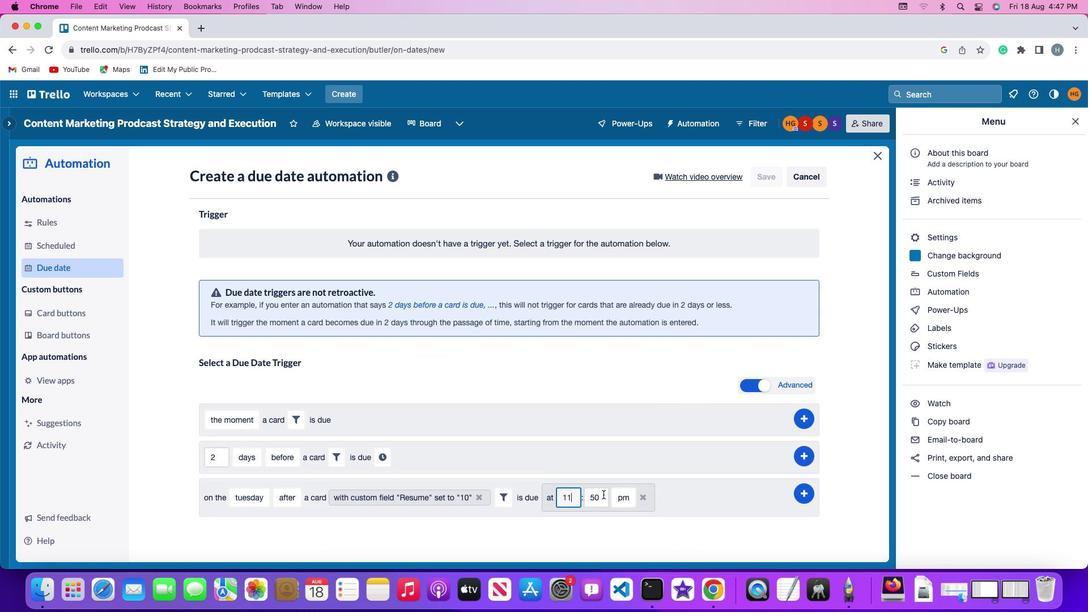 
Action: Key pressed Key.backspaceKey.backspace
Screenshot: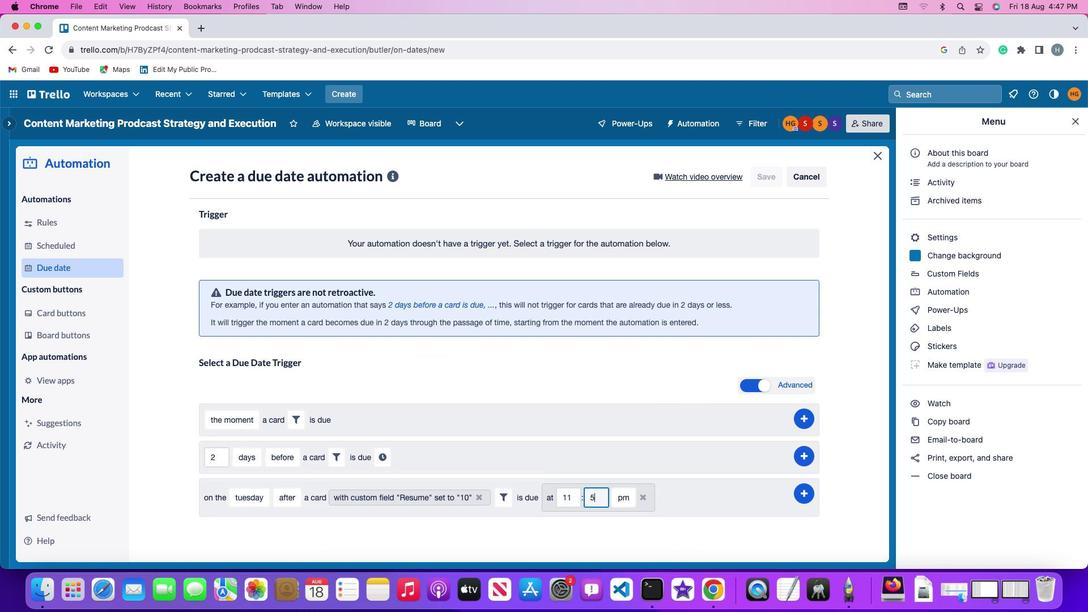 
Action: Mouse moved to (600, 493)
Screenshot: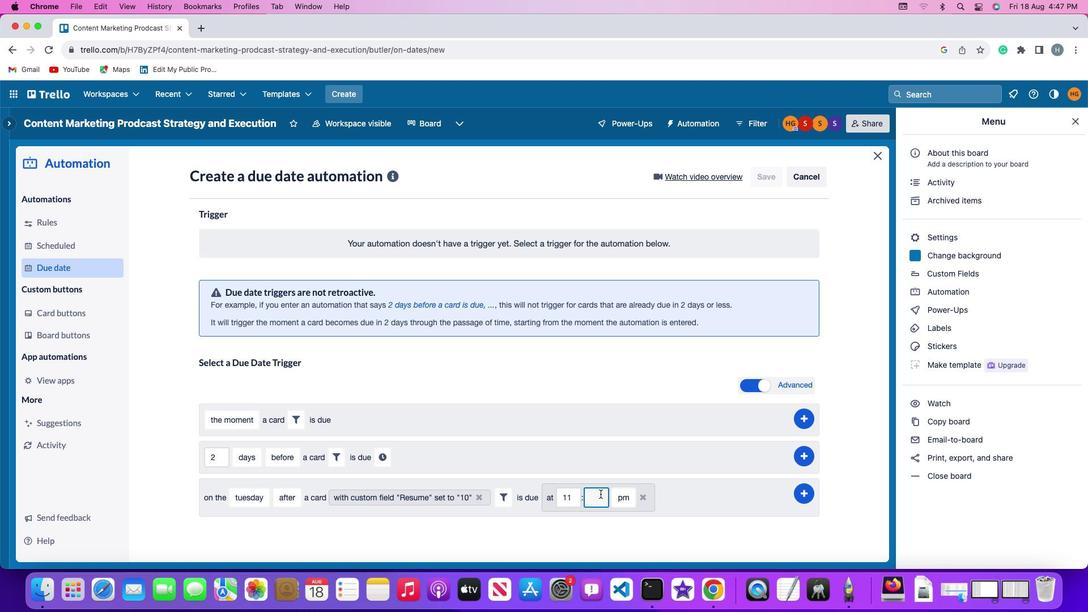 
Action: Key pressed '0''0'
Screenshot: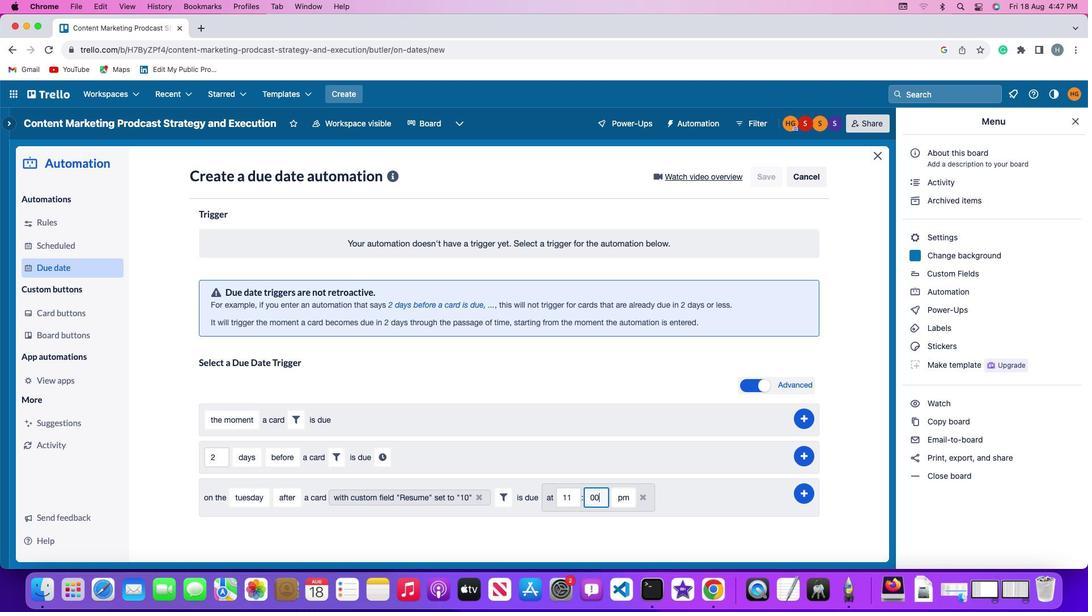 
Action: Mouse moved to (614, 492)
Screenshot: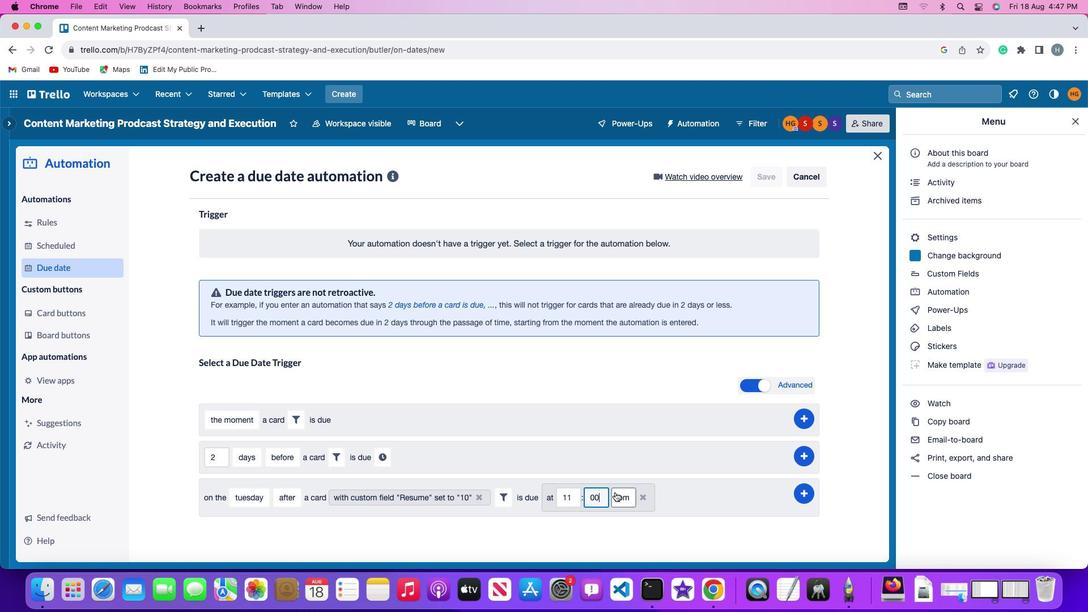 
Action: Mouse pressed left at (614, 492)
Screenshot: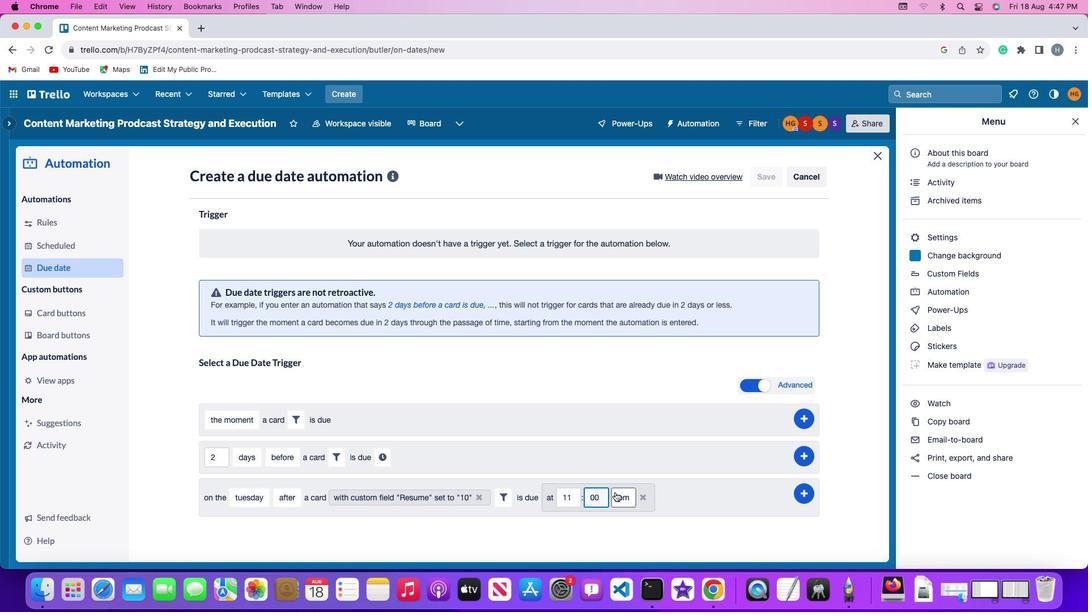 
Action: Mouse moved to (619, 509)
Screenshot: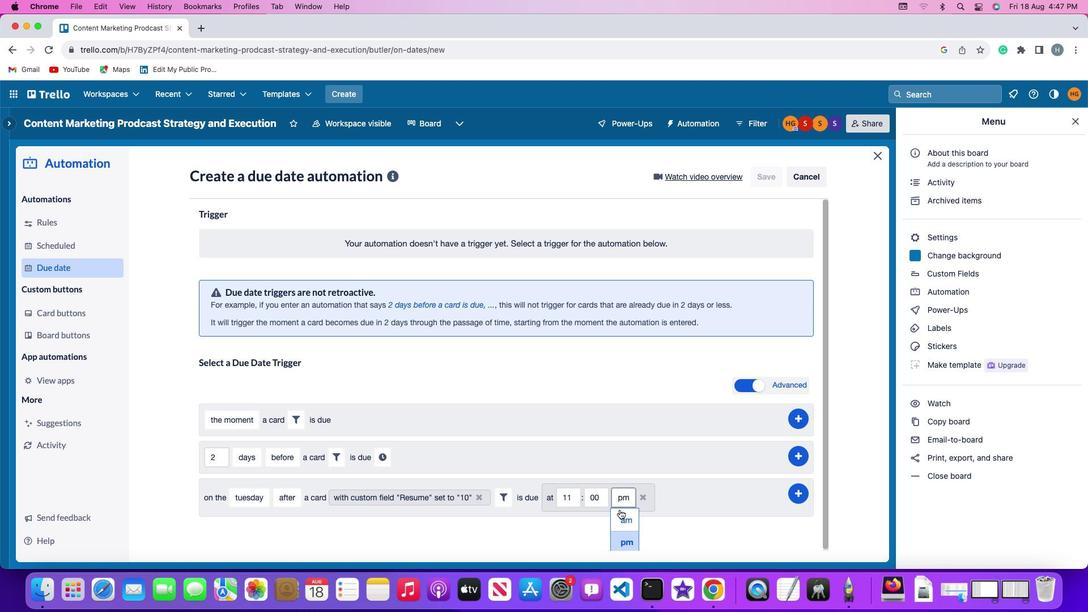 
Action: Mouse pressed left at (619, 509)
Screenshot: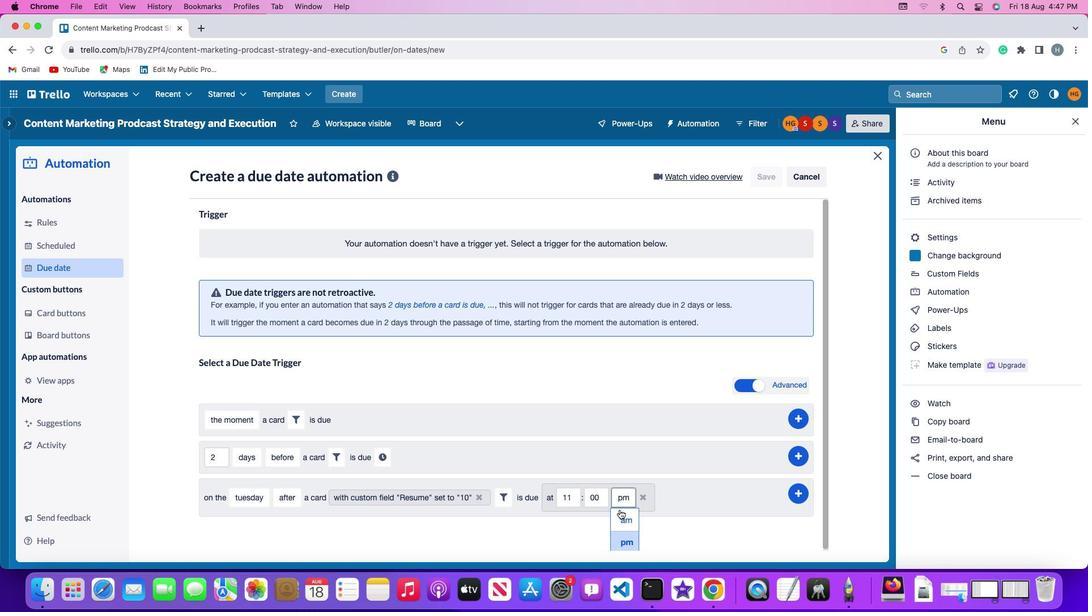 
Action: Mouse moved to (802, 492)
Screenshot: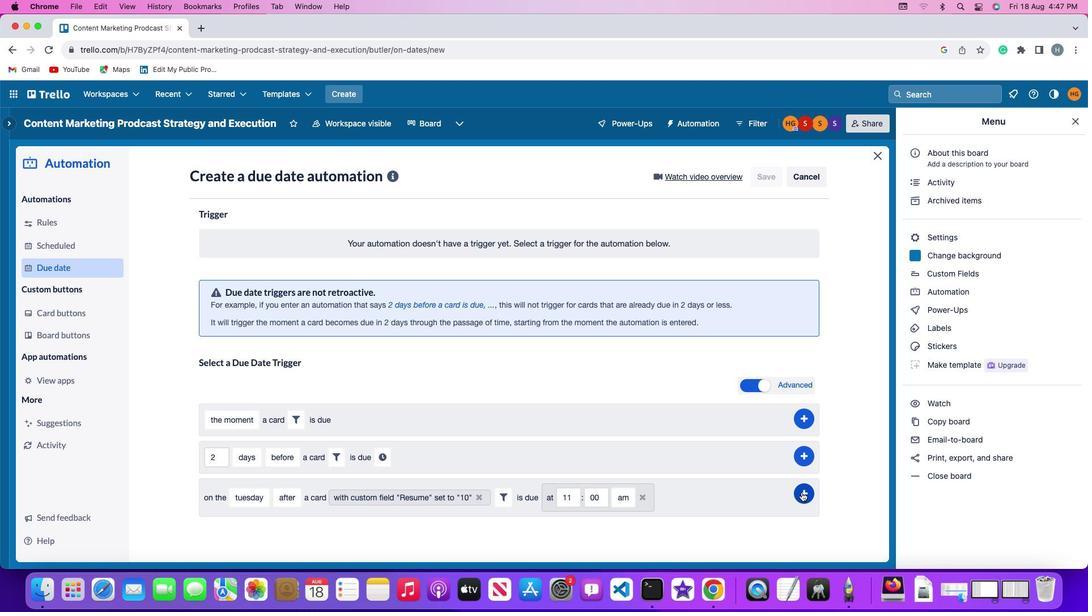 
Action: Mouse pressed left at (802, 492)
Screenshot: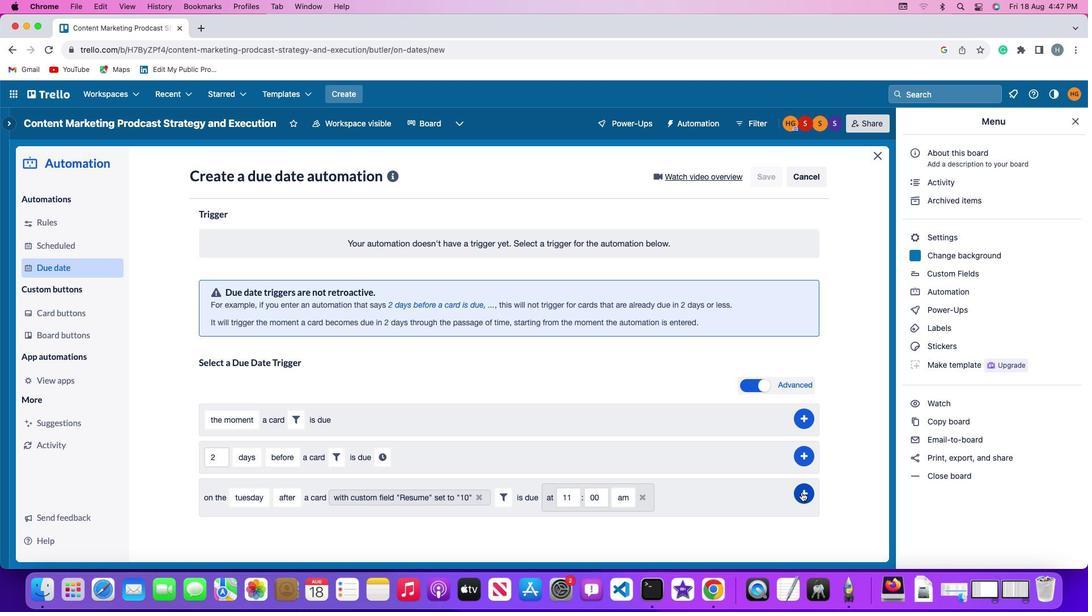 
Action: Mouse moved to (851, 409)
Screenshot: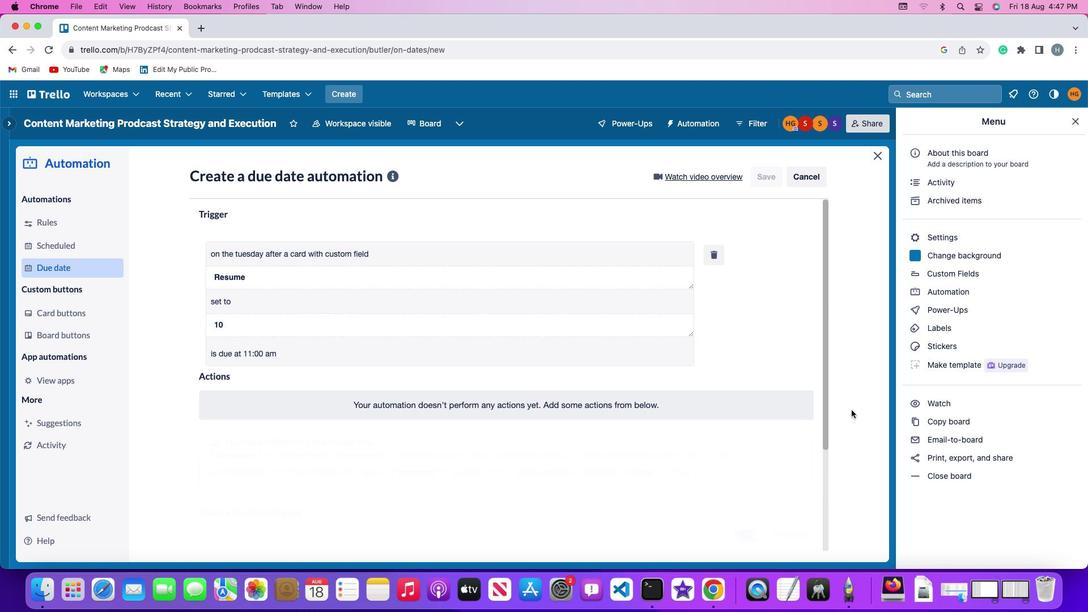 
